 Task: Create new customer invoice with Date Opened: 11-May-23, Select Customer: Walgreens, Terms: Net 7. Make invoice entry for item-1 with Date: 11-May-23, Description: Neutrogena Healthy Lips Plumping Serum
, Income Account: Income:Sales, Quantity: 1, Unit Price: 11.49, Sales Tax: Y, Sales Tax Included: Y, Tax Table: Sales Tax. Post Invoice with Post Date: 11-May-23, Post to Accounts: Assets:Accounts Receivable. Pay / Process Payment with Transaction Date: 17-May-23, Amount: 11.49, Transfer Account: Checking Account. Go to 'Print Invoice'.
Action: Mouse moved to (149, 36)
Screenshot: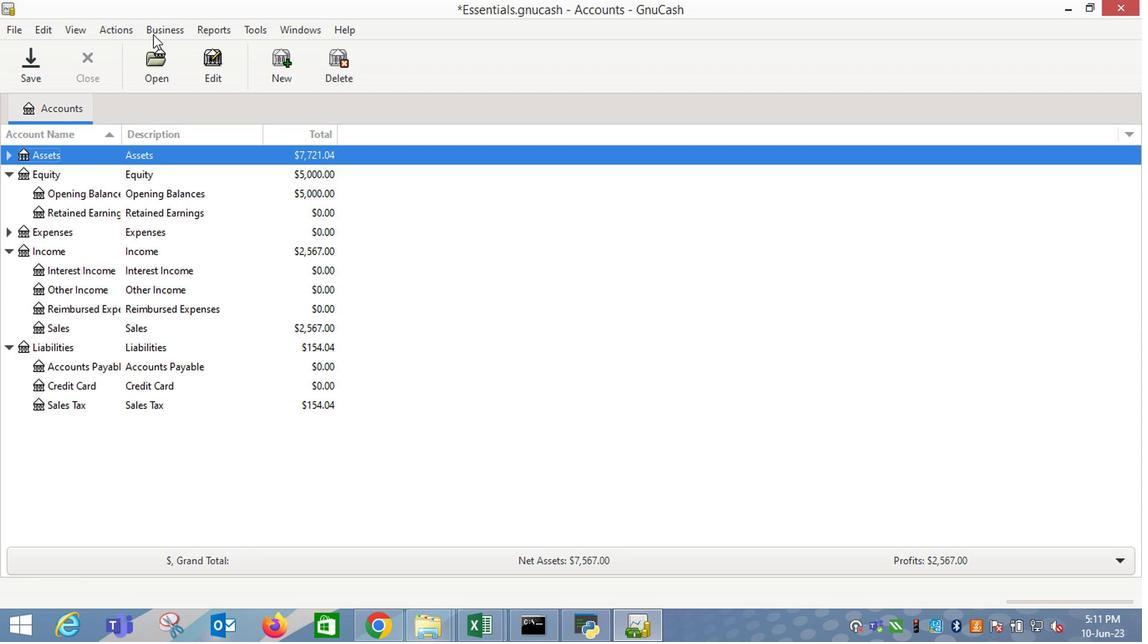 
Action: Mouse pressed left at (149, 36)
Screenshot: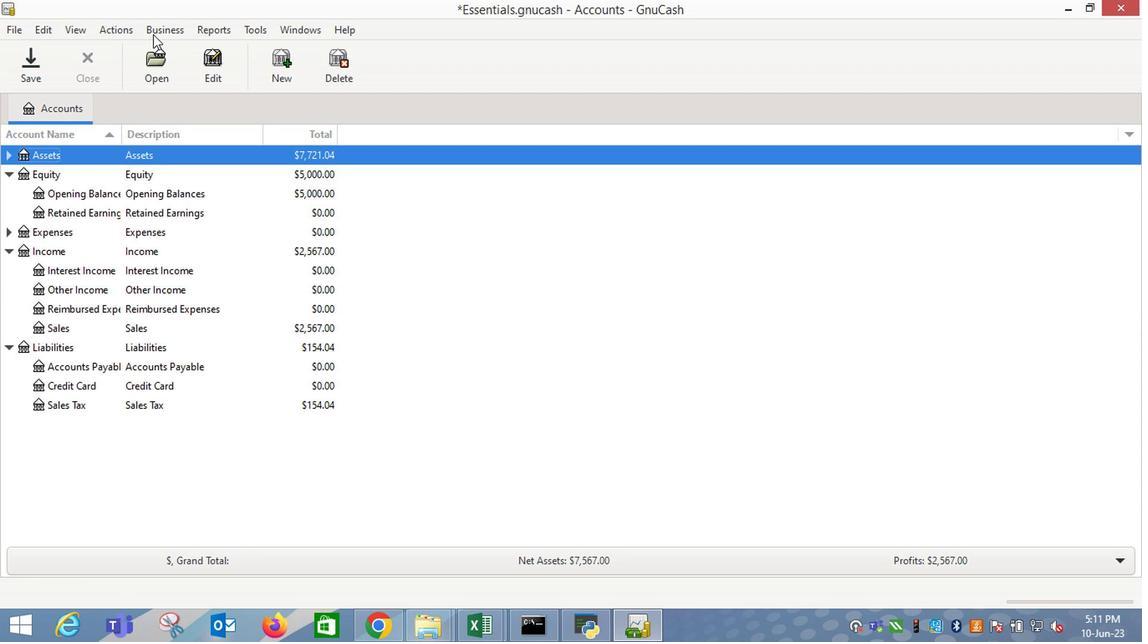 
Action: Mouse moved to (348, 112)
Screenshot: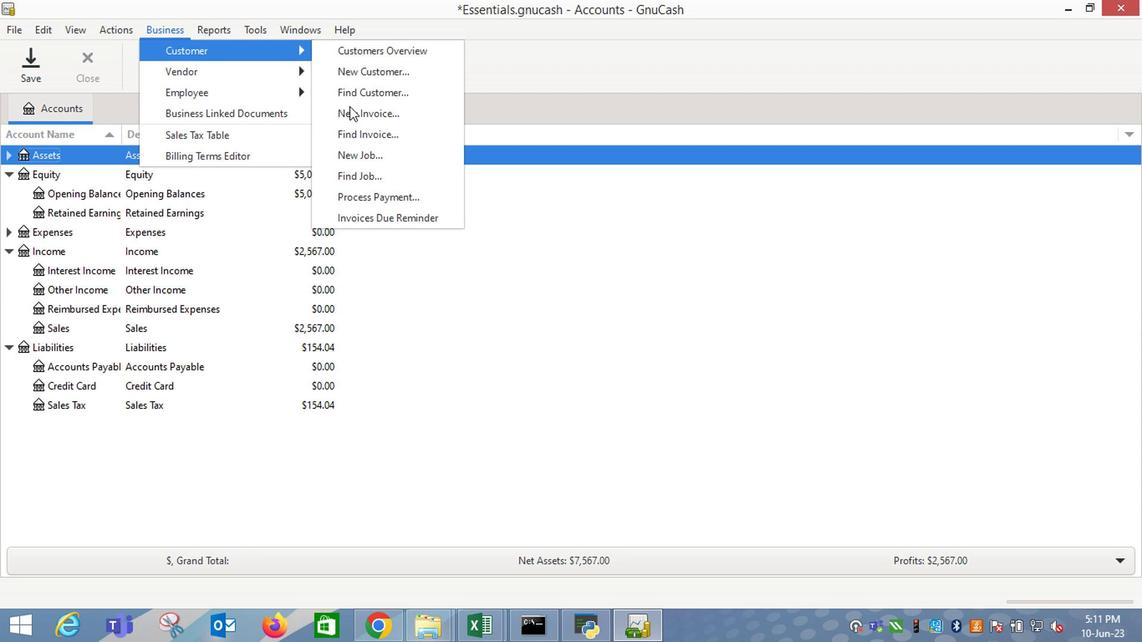 
Action: Mouse pressed left at (348, 112)
Screenshot: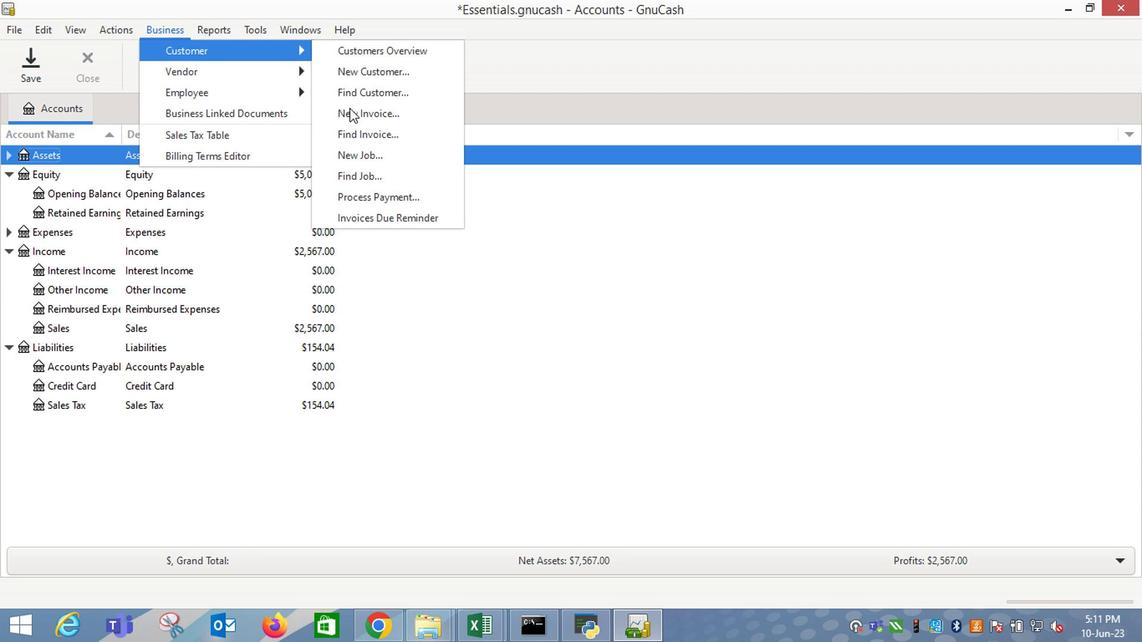 
Action: Mouse moved to (688, 258)
Screenshot: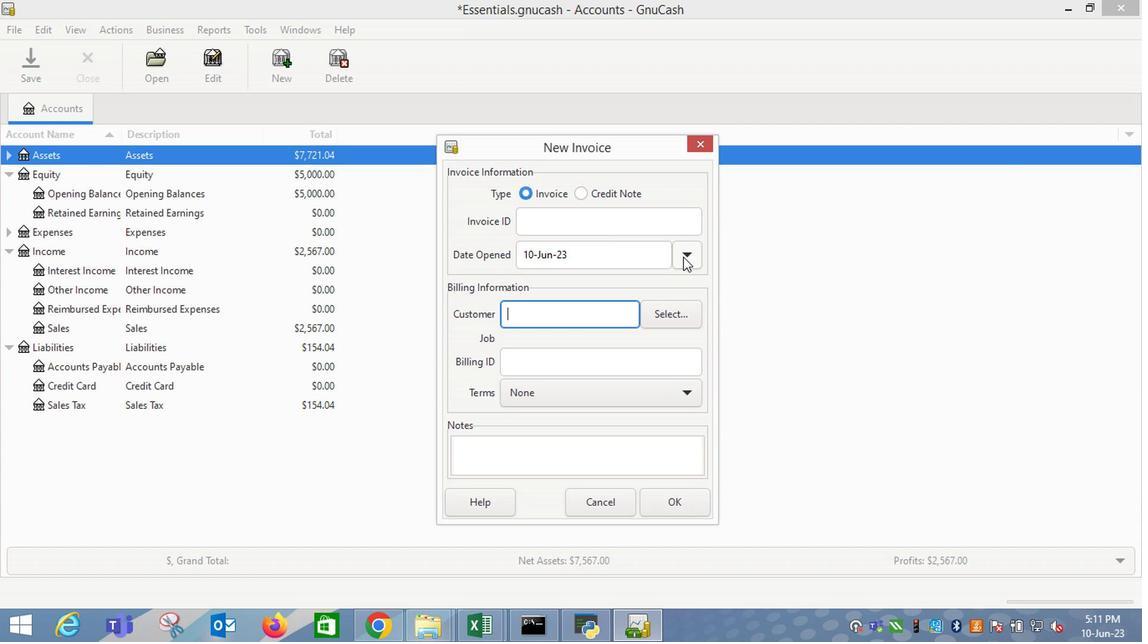 
Action: Mouse pressed left at (688, 258)
Screenshot: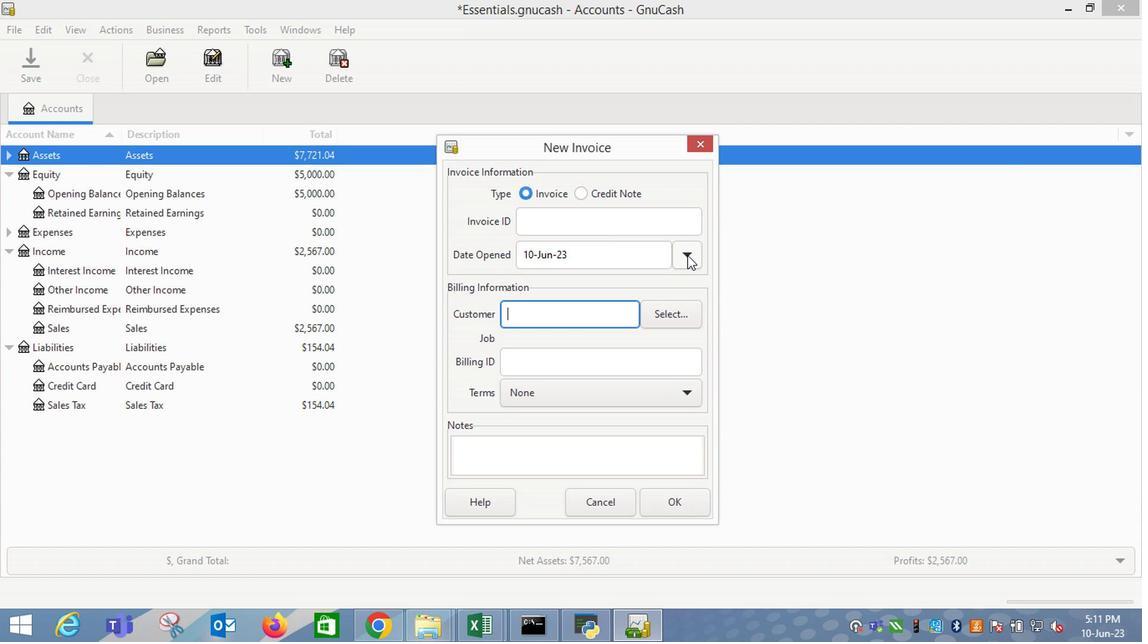 
Action: Mouse moved to (557, 286)
Screenshot: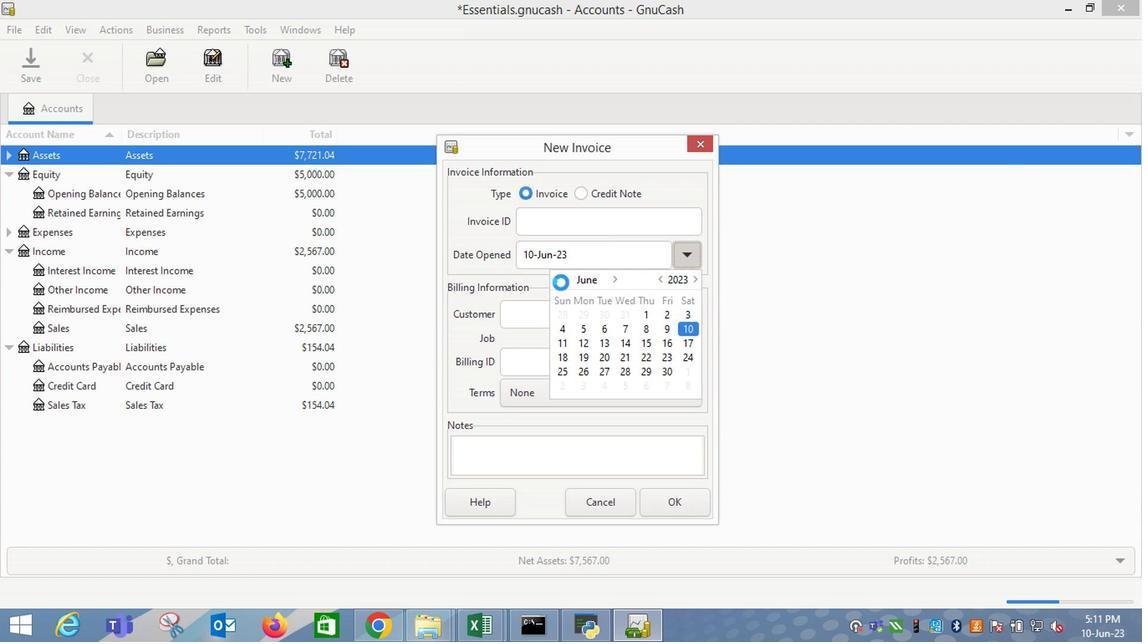 
Action: Mouse pressed left at (557, 286)
Screenshot: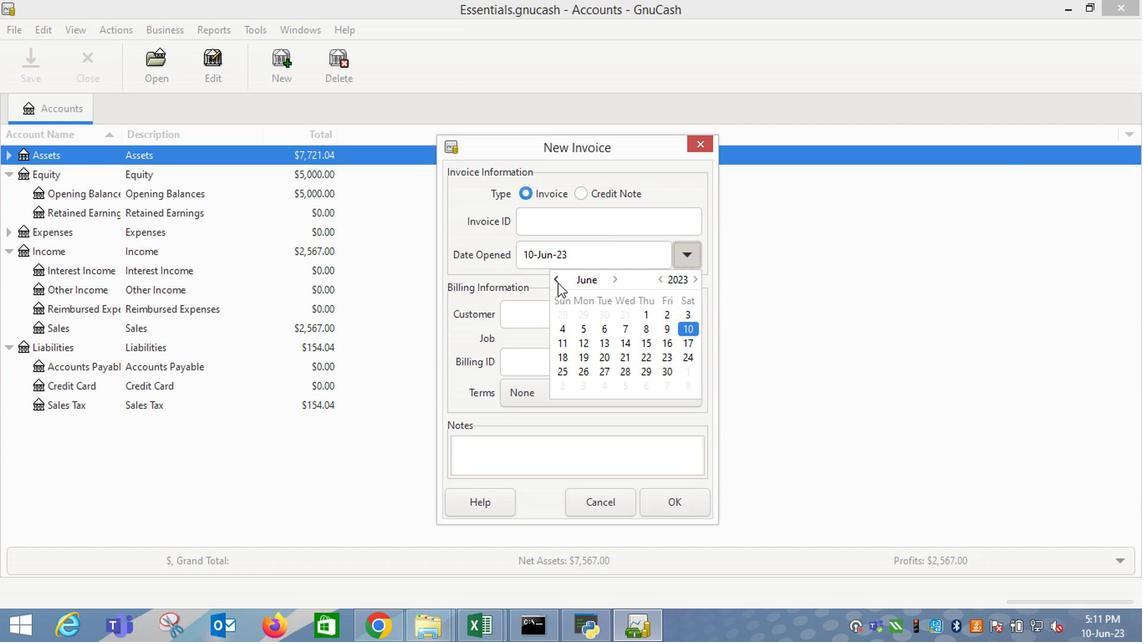
Action: Mouse moved to (645, 327)
Screenshot: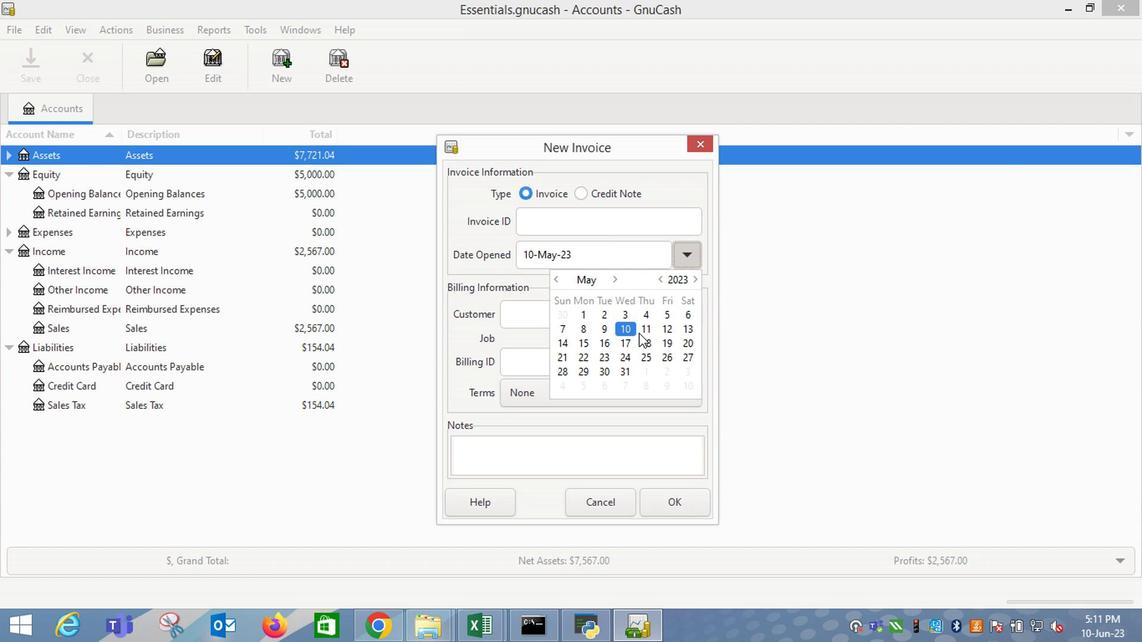 
Action: Mouse pressed left at (645, 327)
Screenshot: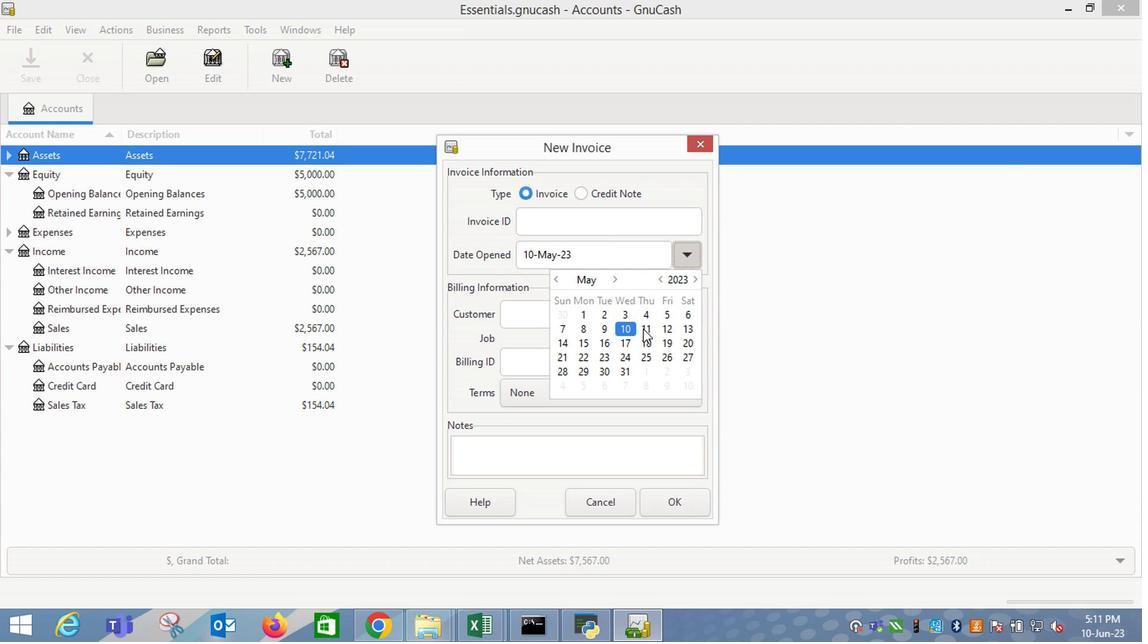 
Action: Mouse moved to (511, 327)
Screenshot: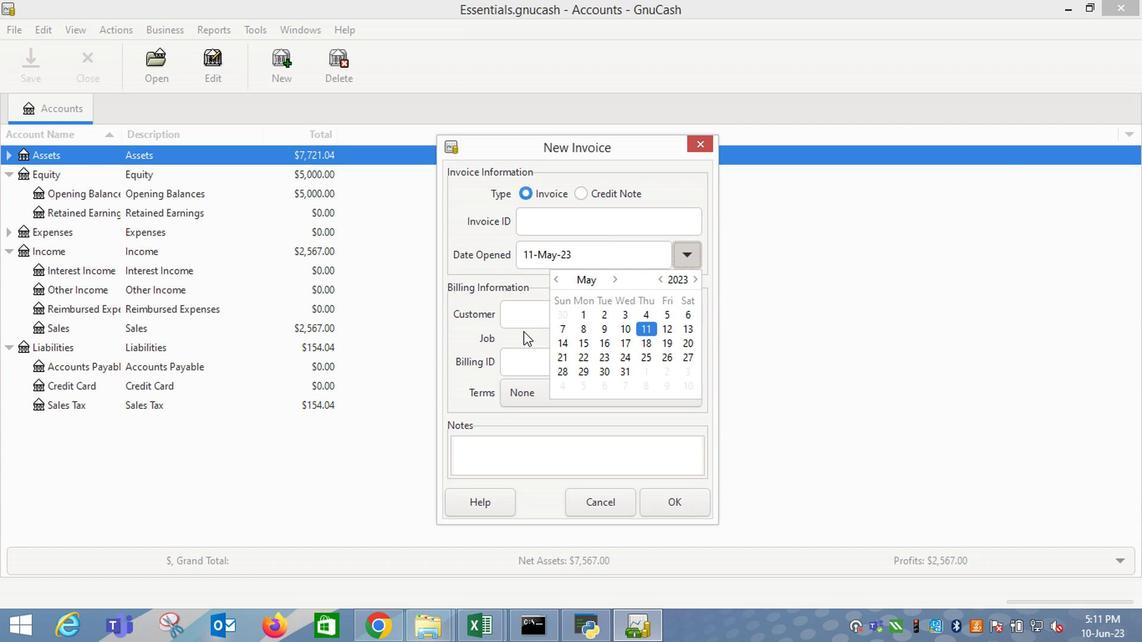 
Action: Mouse pressed left at (511, 327)
Screenshot: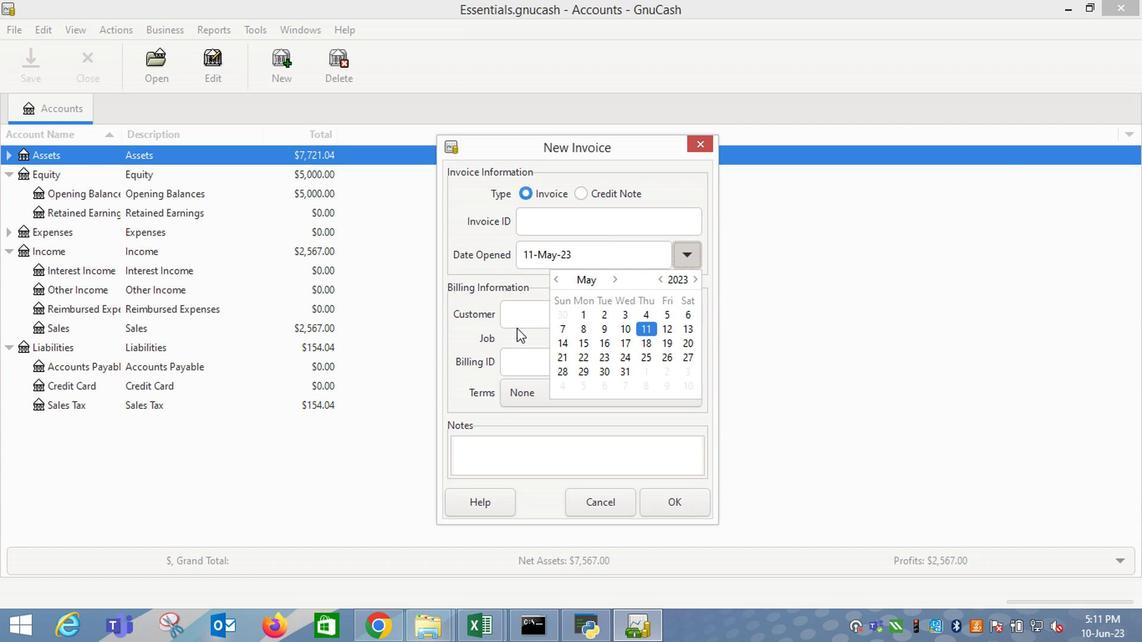 
Action: Mouse moved to (532, 324)
Screenshot: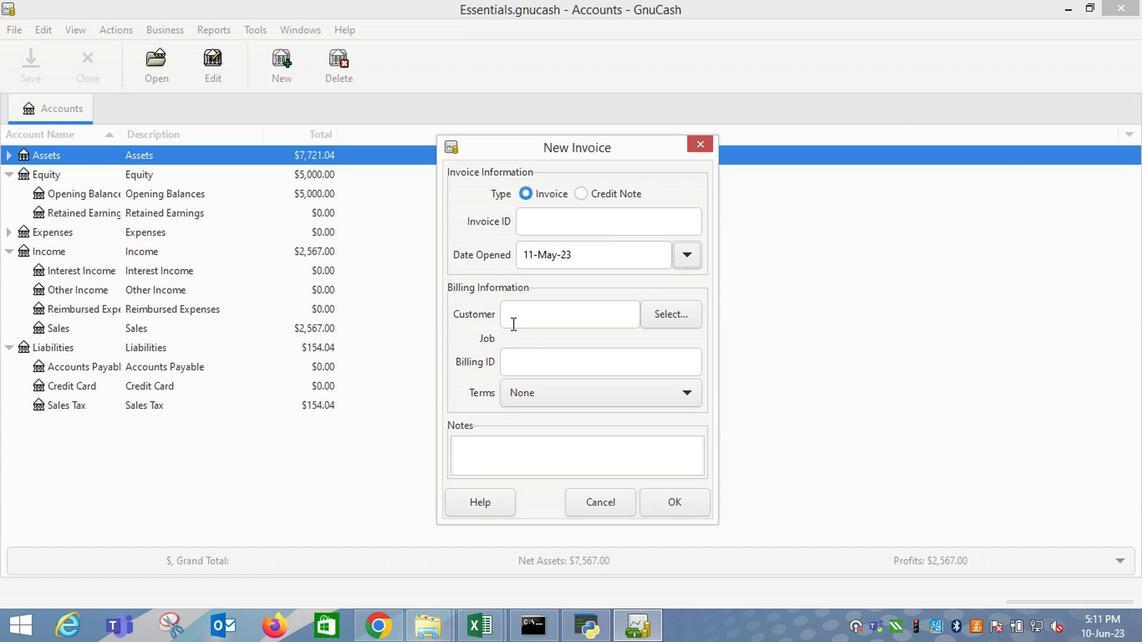
Action: Mouse pressed left at (532, 324)
Screenshot: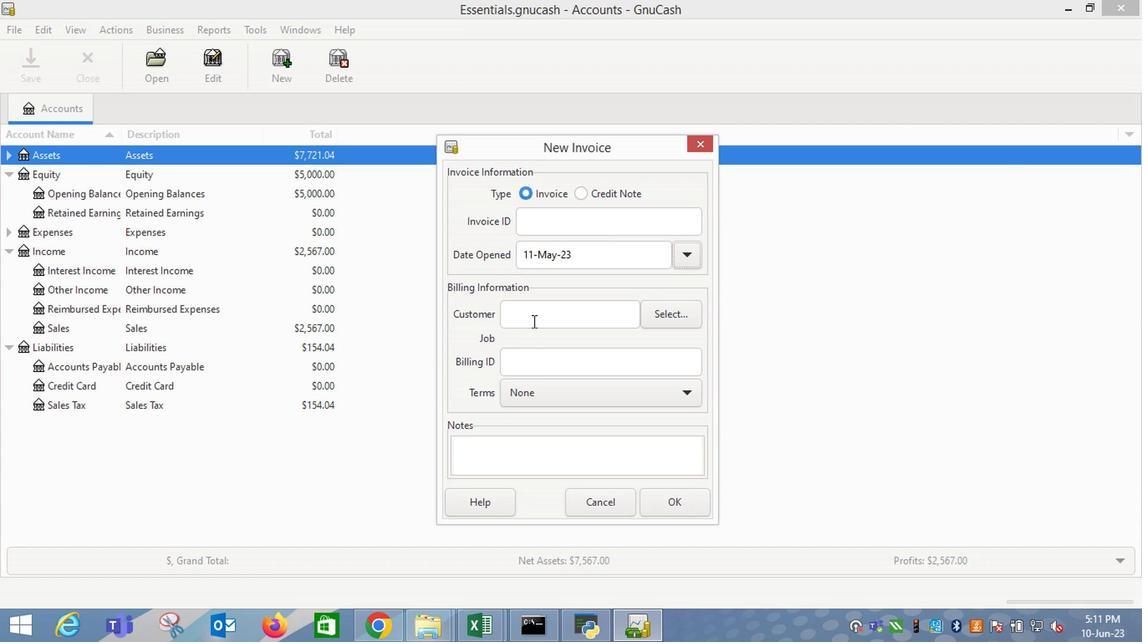 
Action: Key pressed <Key.shift_r>WAl
Screenshot: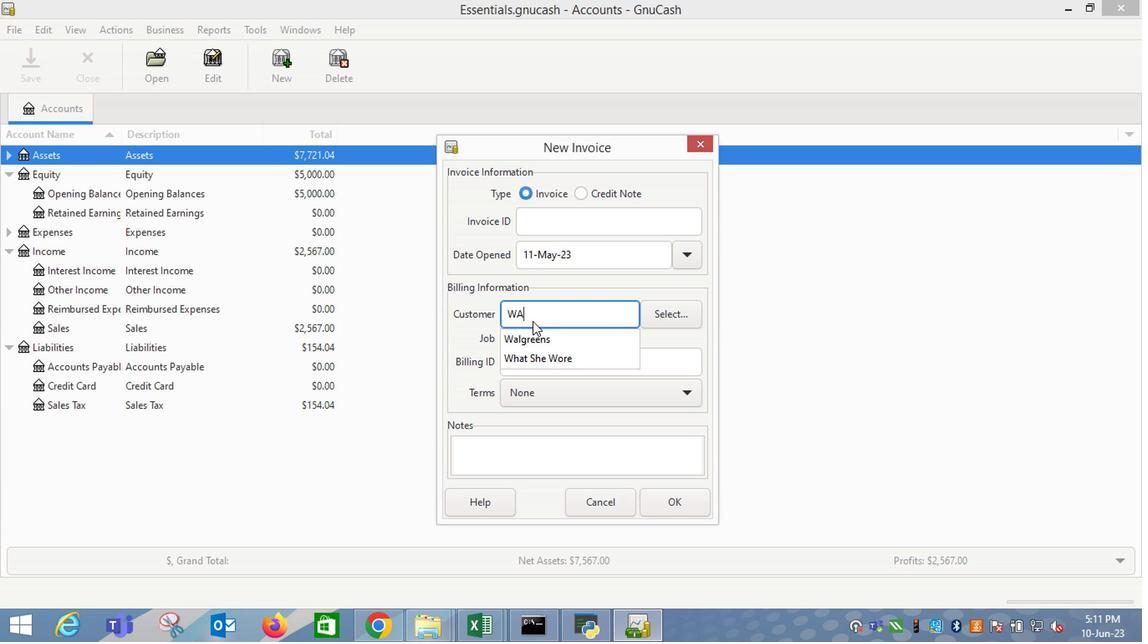 
Action: Mouse moved to (533, 347)
Screenshot: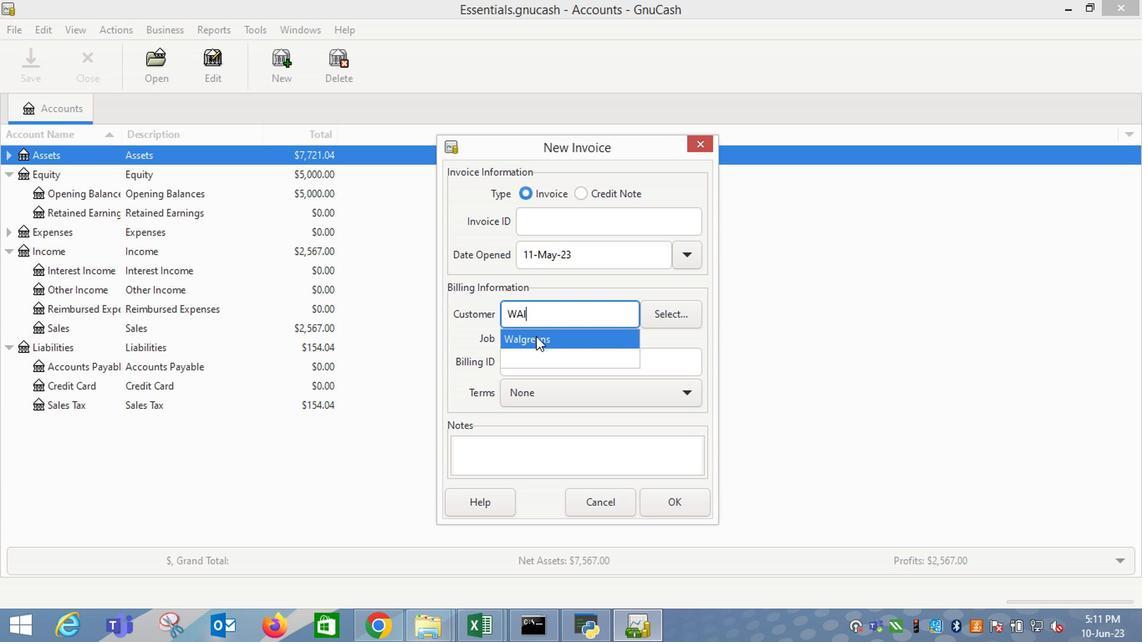 
Action: Mouse pressed left at (533, 347)
Screenshot: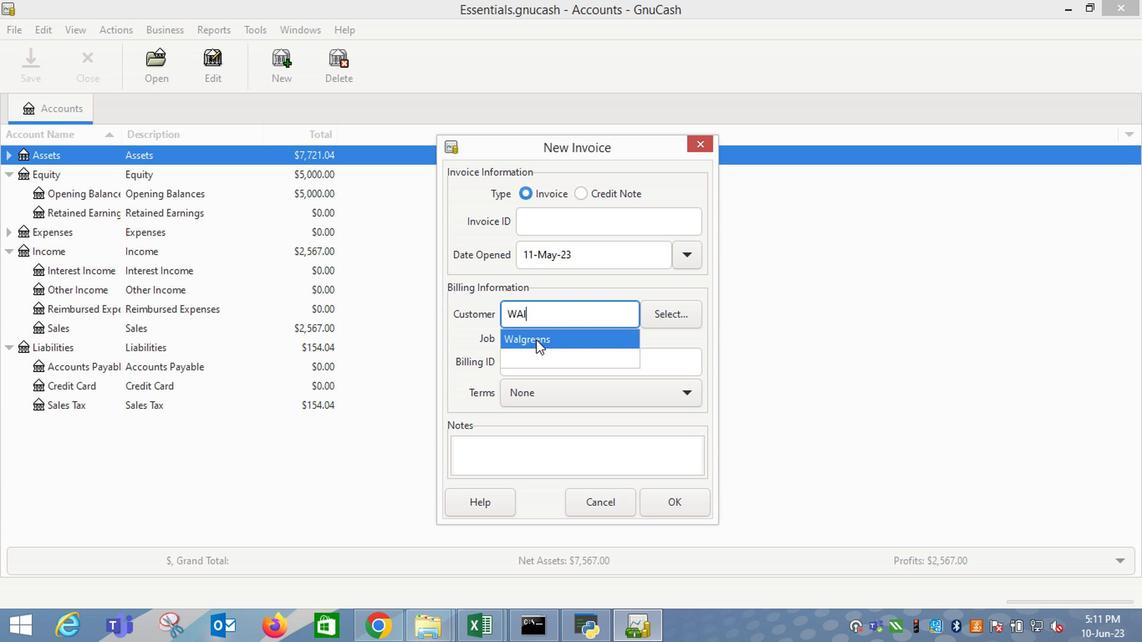 
Action: Mouse moved to (529, 412)
Screenshot: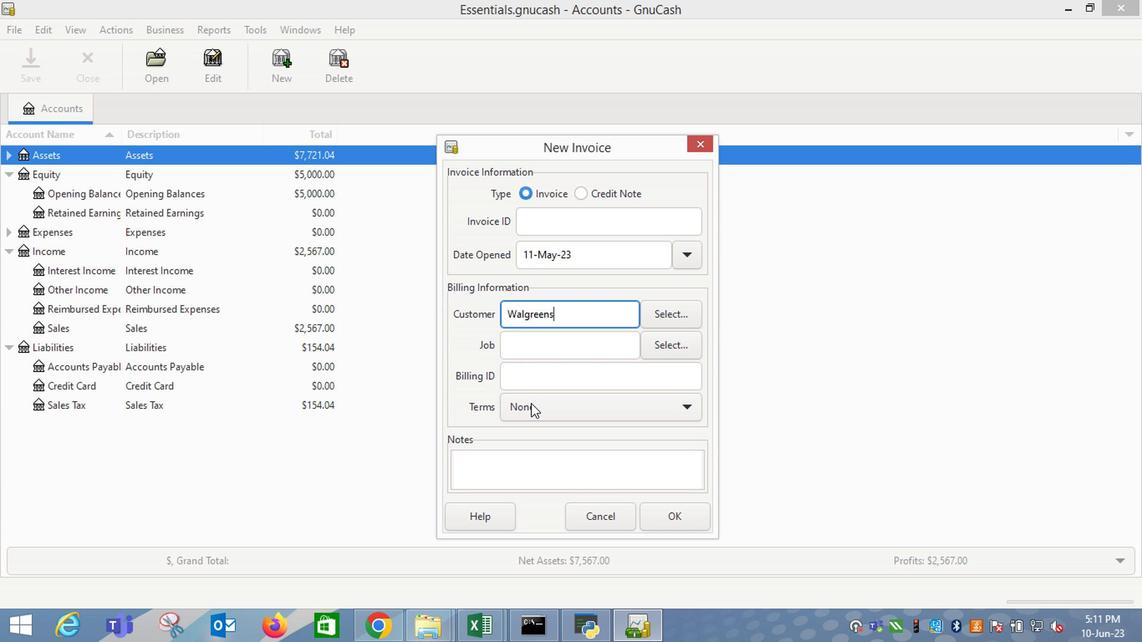 
Action: Mouse pressed left at (529, 412)
Screenshot: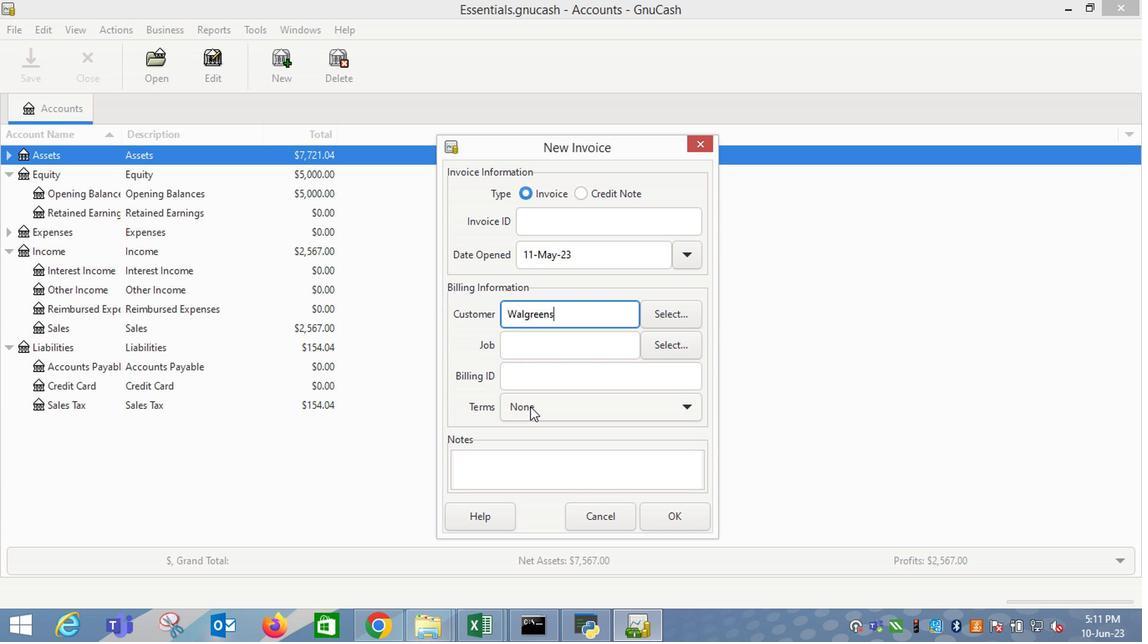 
Action: Mouse moved to (527, 481)
Screenshot: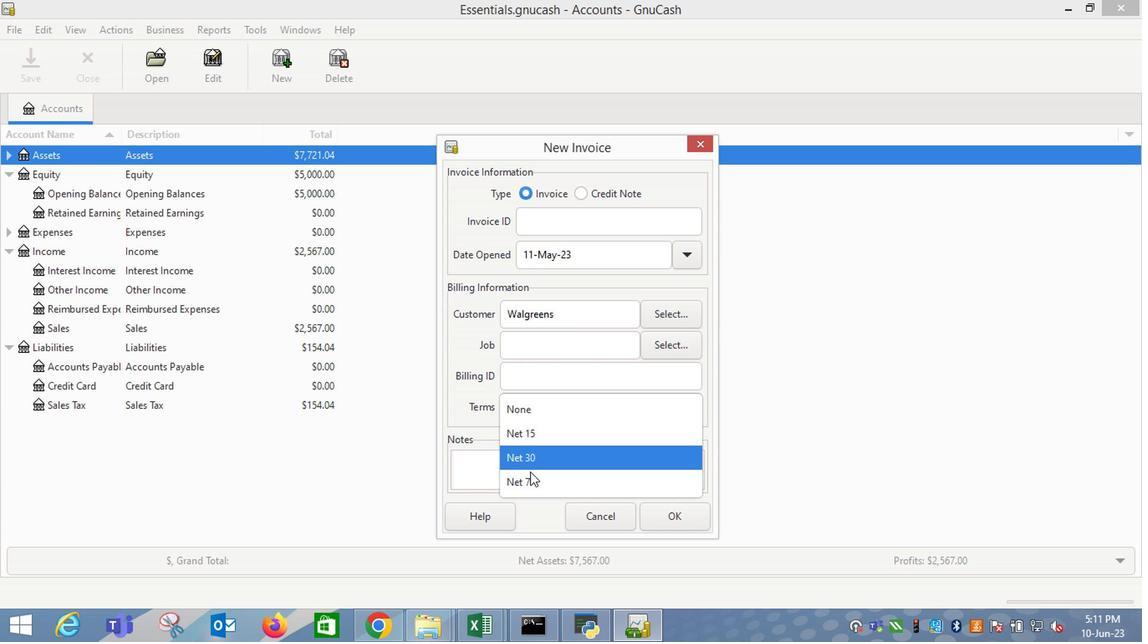 
Action: Mouse pressed left at (527, 481)
Screenshot: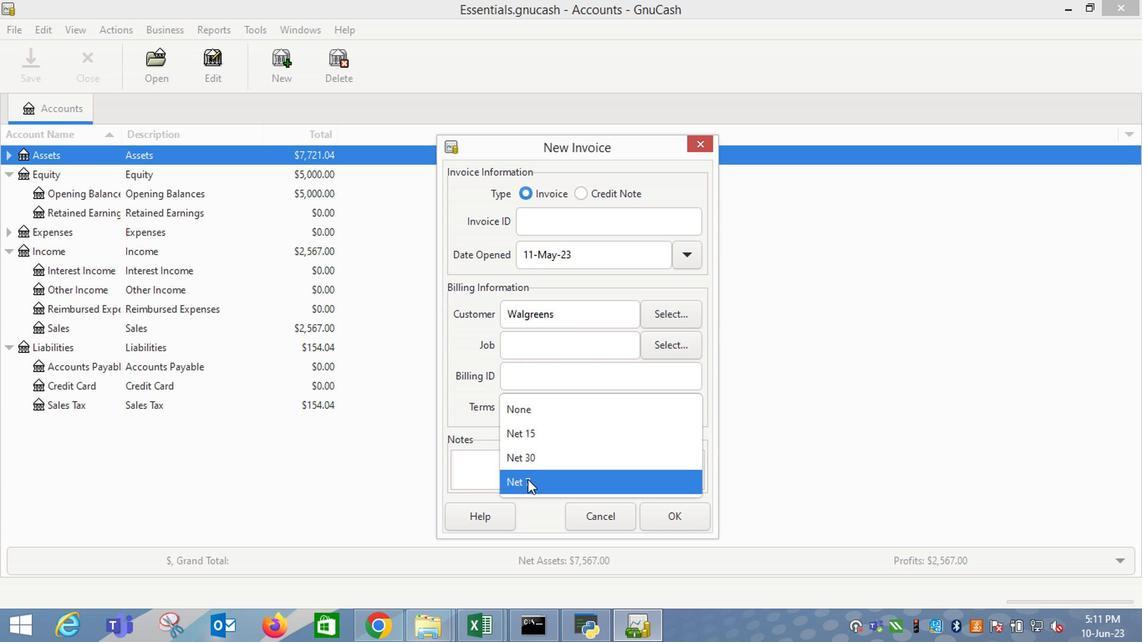 
Action: Mouse moved to (655, 517)
Screenshot: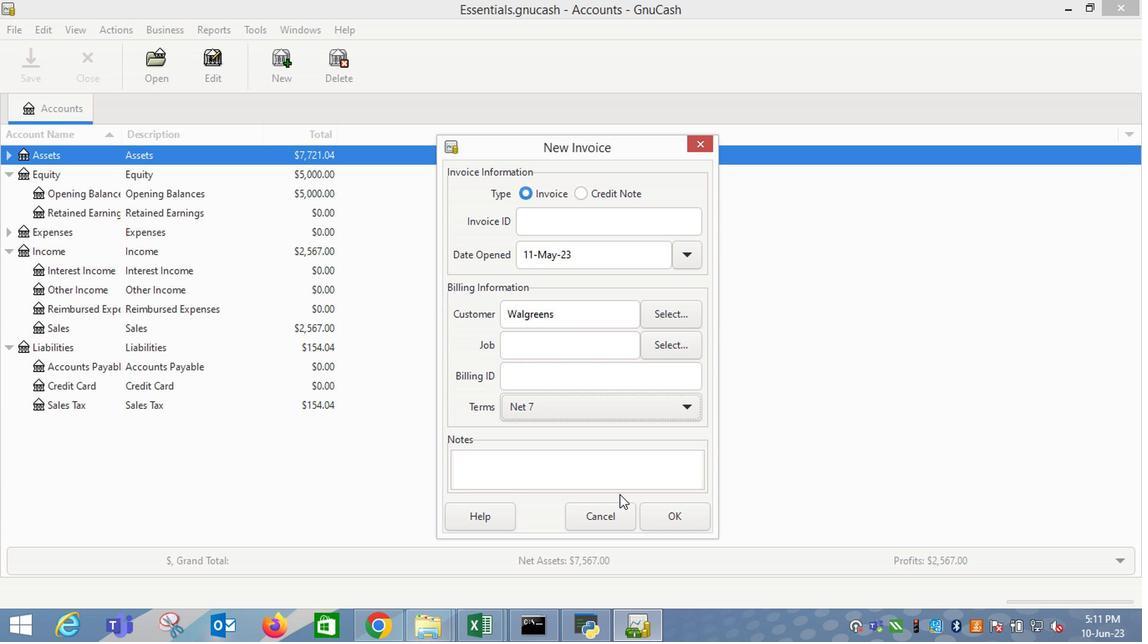 
Action: Mouse pressed left at (655, 517)
Screenshot: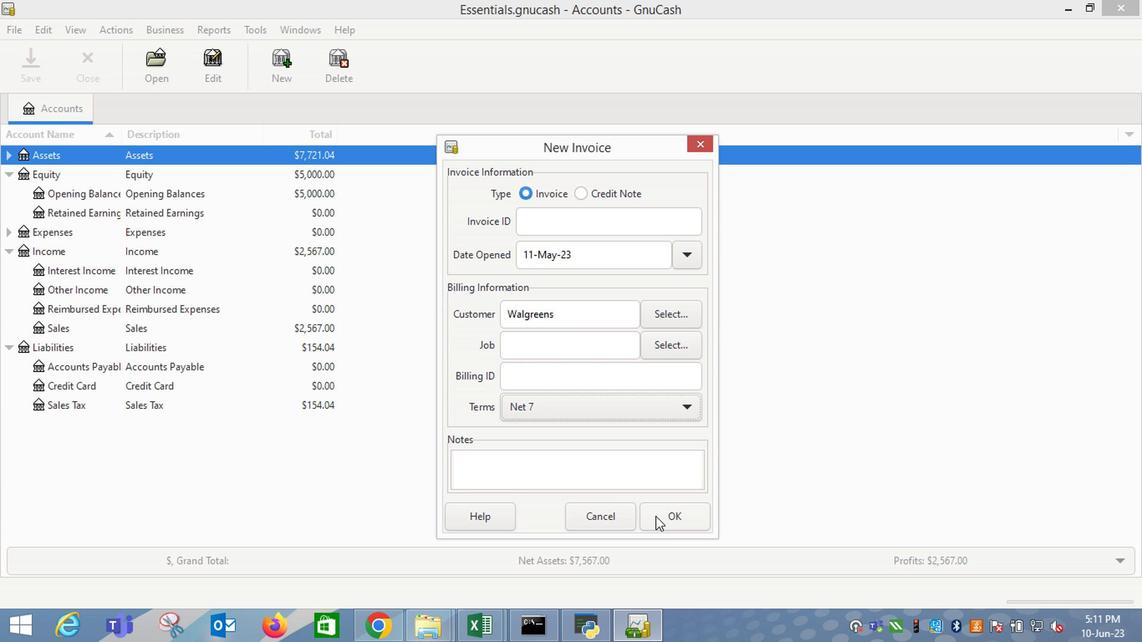
Action: Mouse moved to (75, 326)
Screenshot: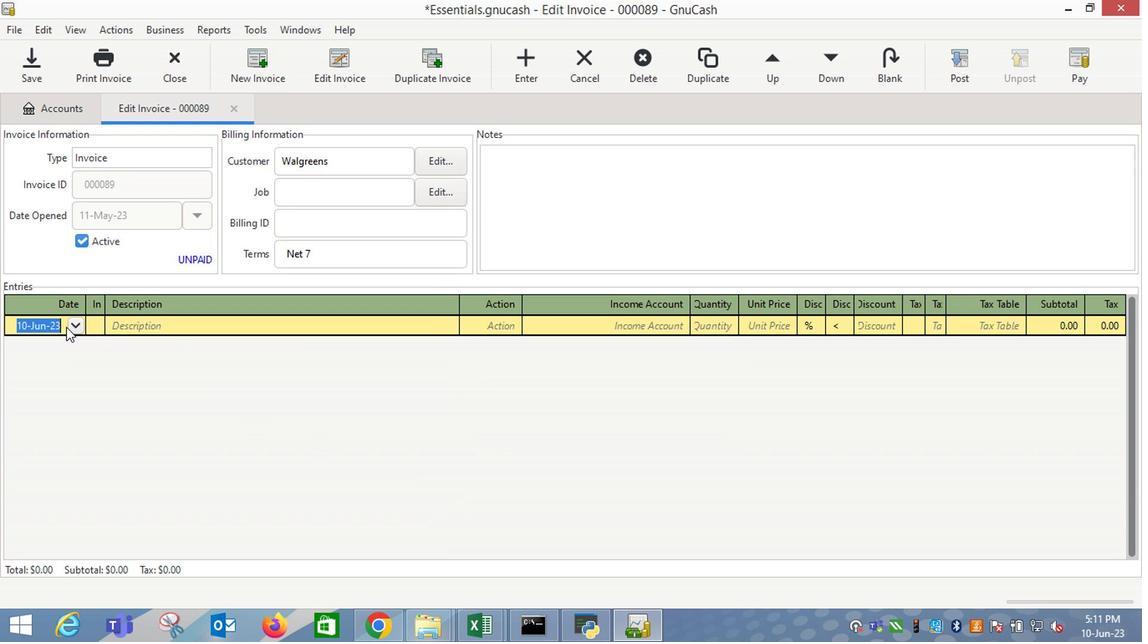 
Action: Mouse pressed left at (75, 326)
Screenshot: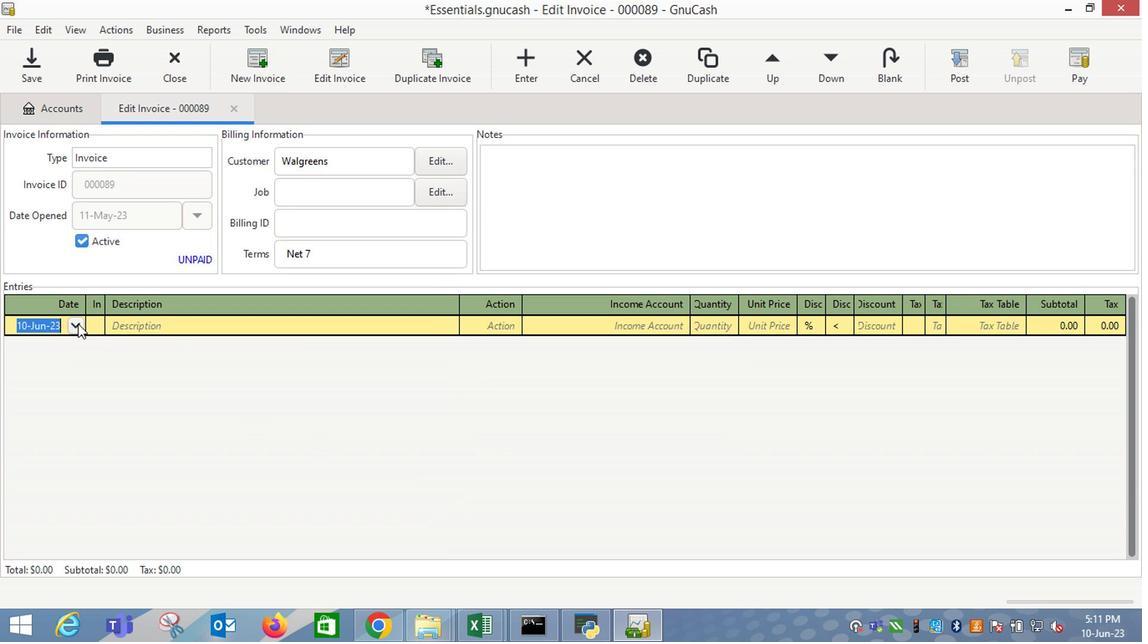 
Action: Mouse moved to (8, 352)
Screenshot: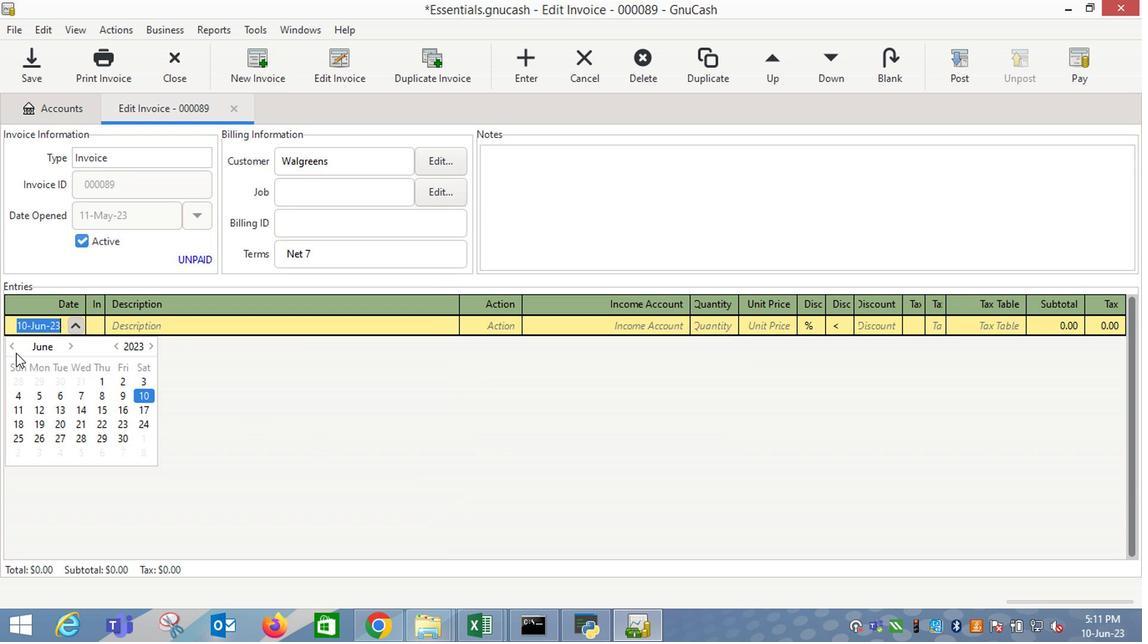 
Action: Mouse pressed left at (8, 352)
Screenshot: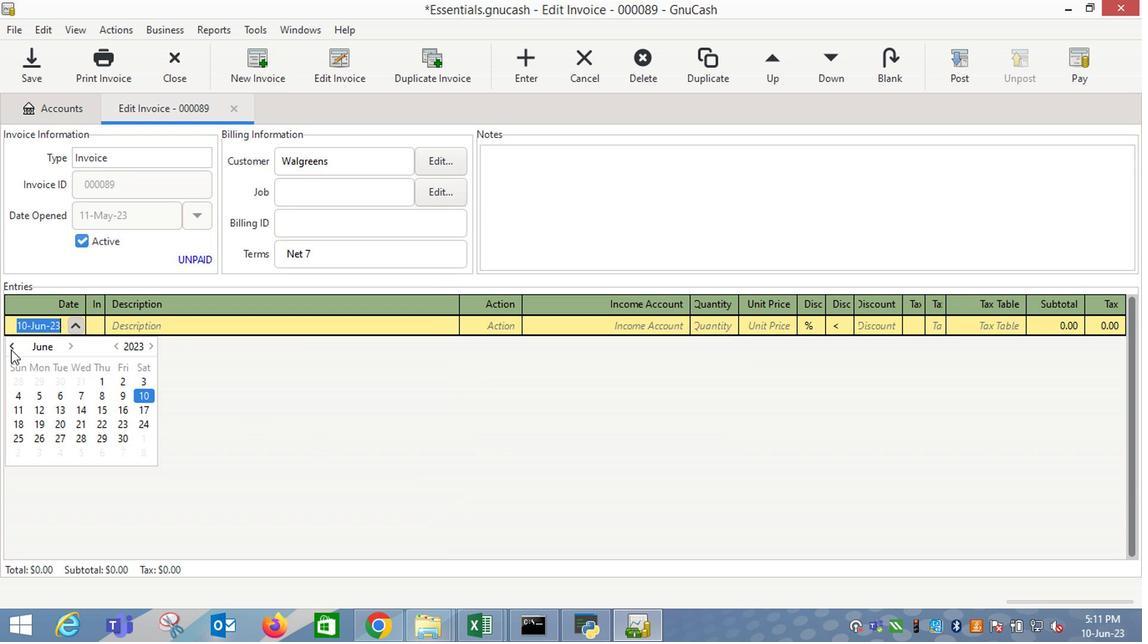 
Action: Mouse moved to (92, 399)
Screenshot: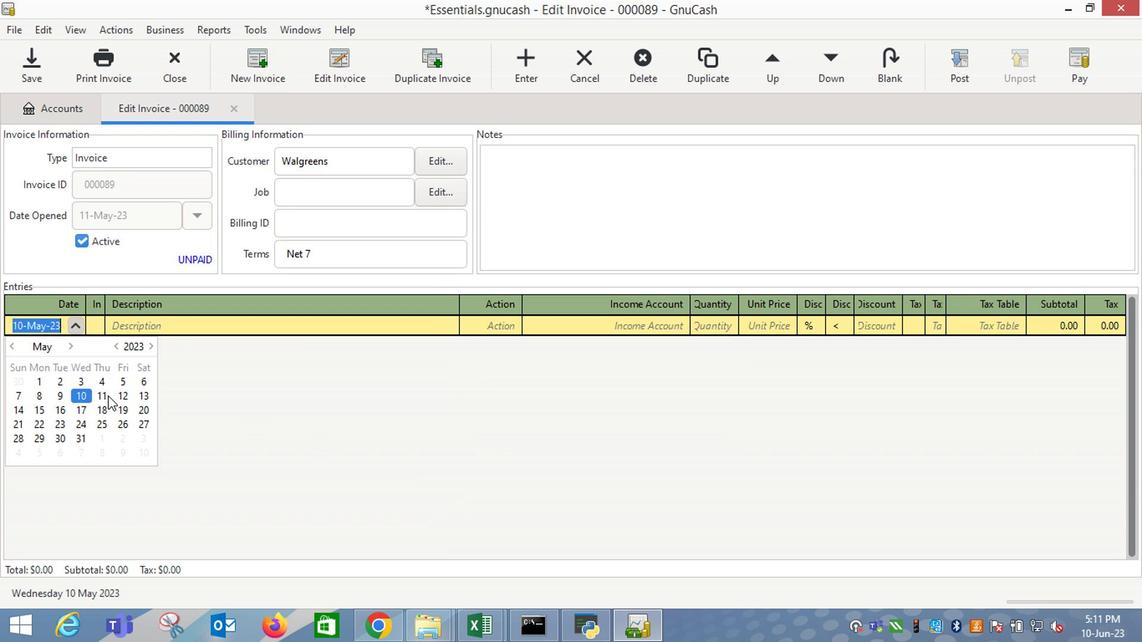 
Action: Mouse pressed left at (92, 399)
Screenshot: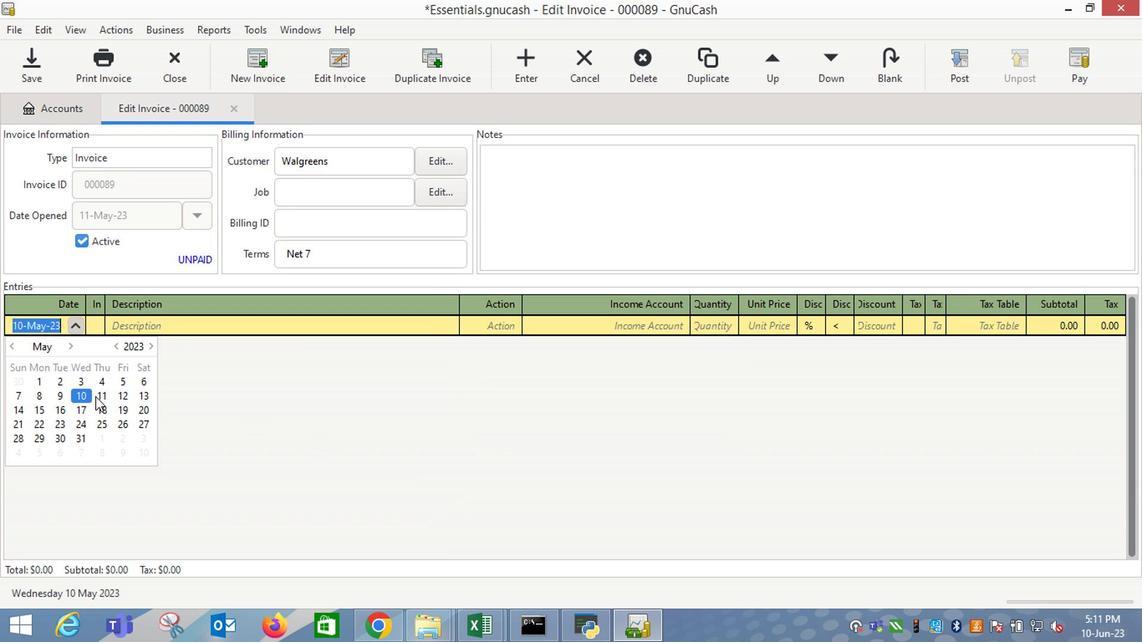 
Action: Mouse moved to (92, 399)
Screenshot: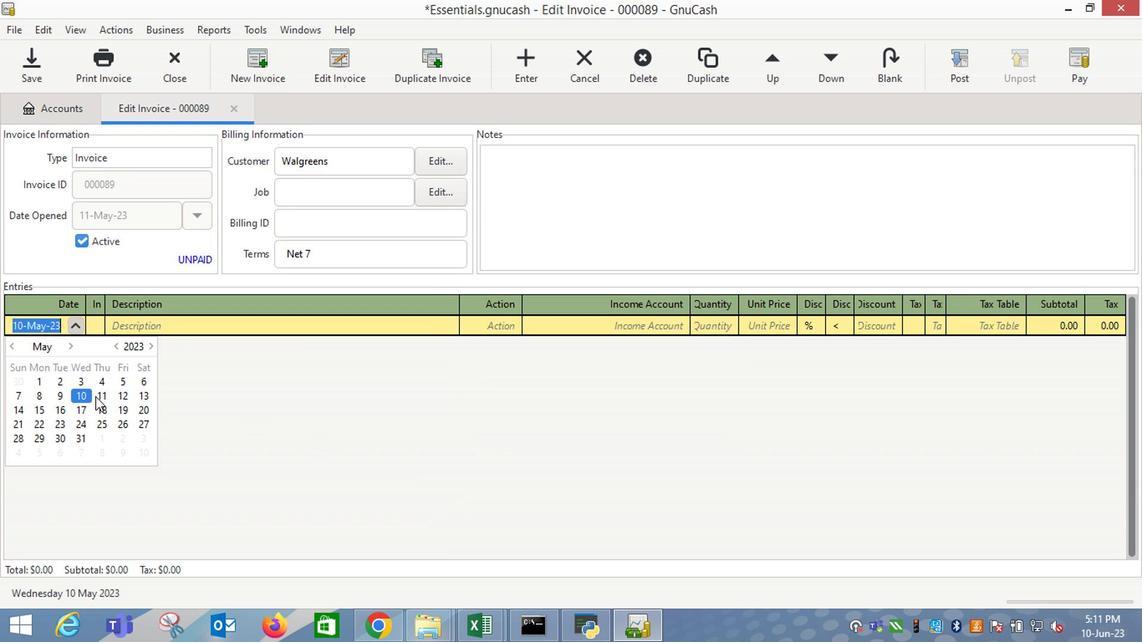 
Action: Key pressed <Key.tab>
Screenshot: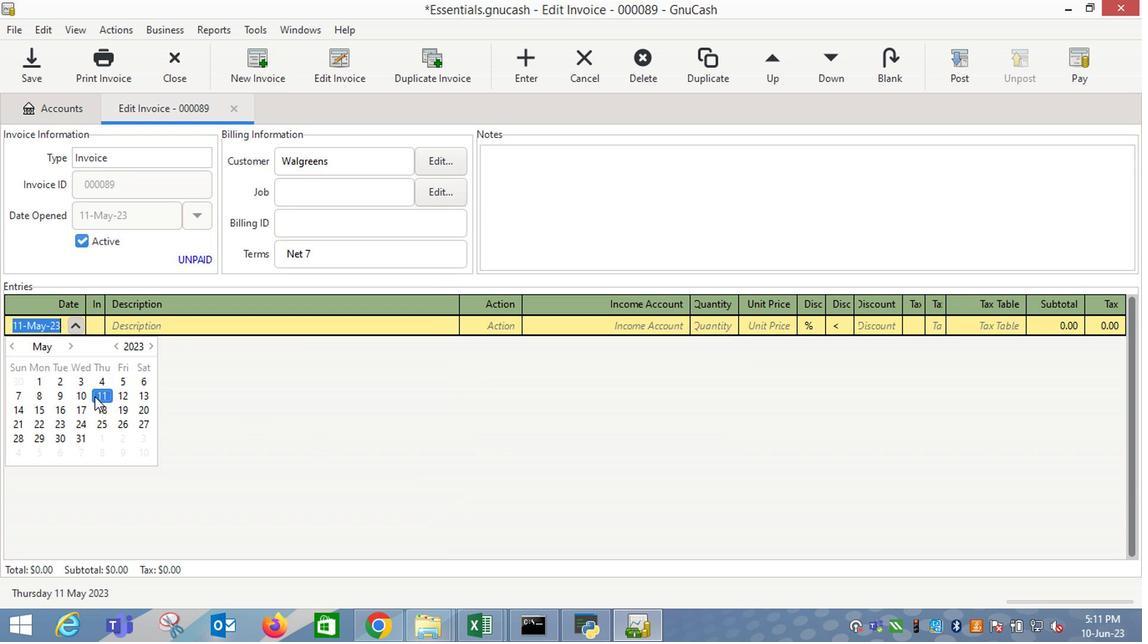
Action: Mouse moved to (91, 399)
Screenshot: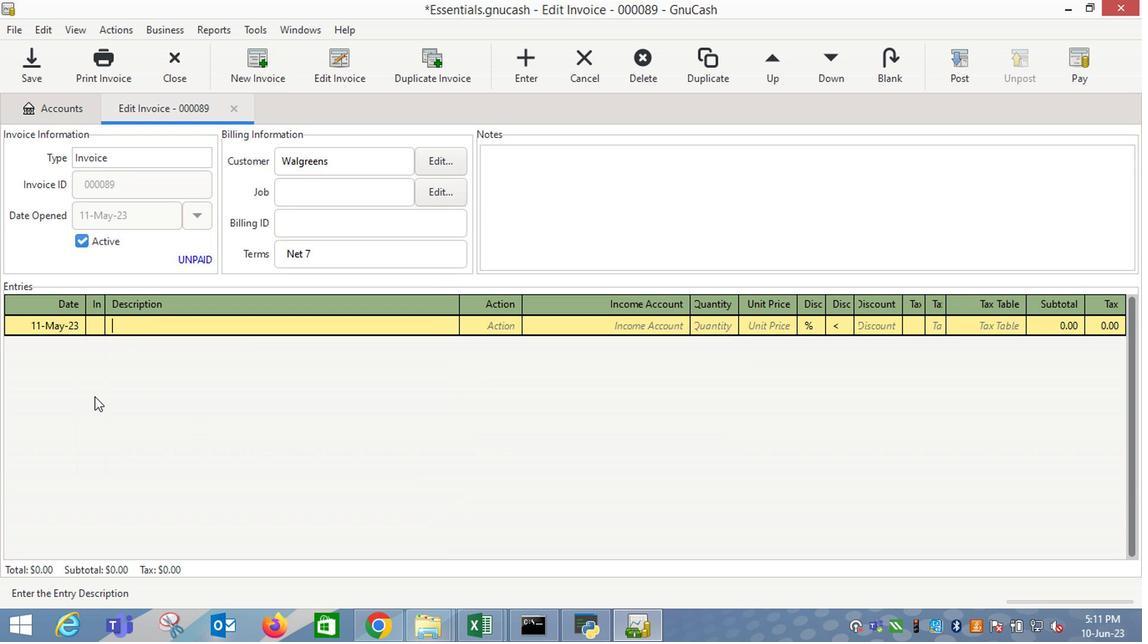 
Action: Key pressed <Key.shift_r>Neutro<Key.tab><Key.tab>11.49<Key.tab>
Screenshot: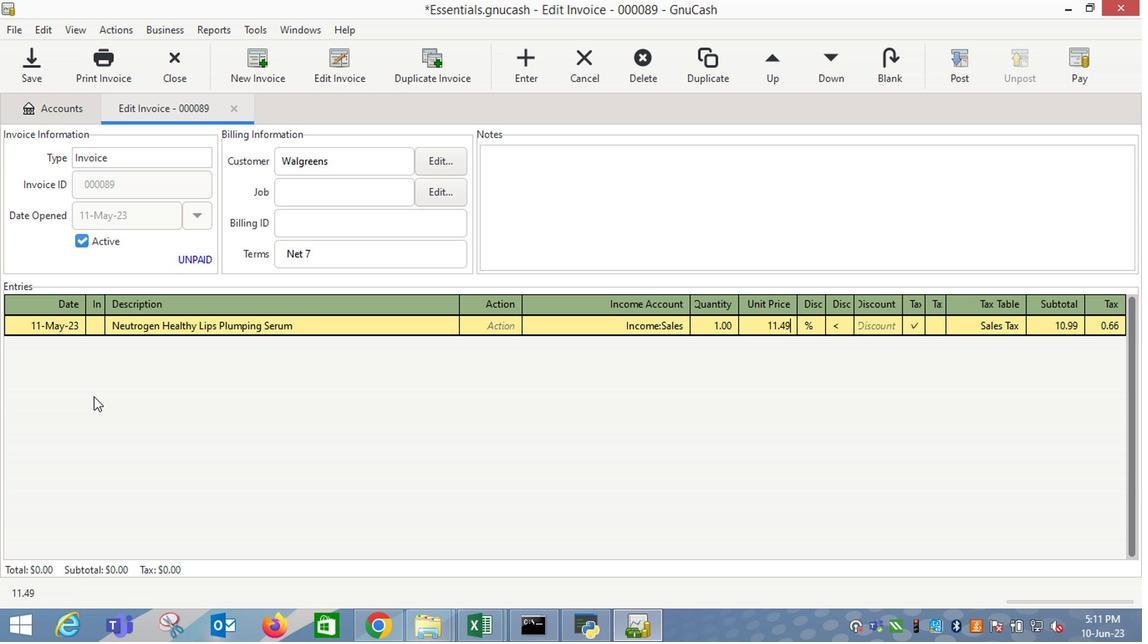 
Action: Mouse moved to (935, 330)
Screenshot: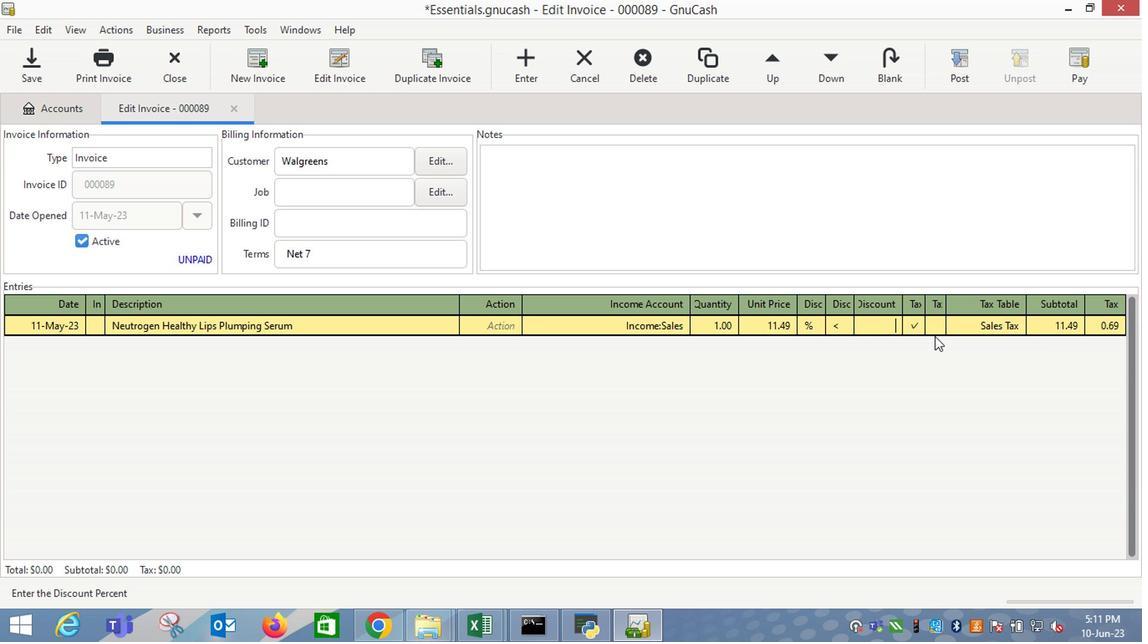 
Action: Mouse pressed left at (935, 330)
Screenshot: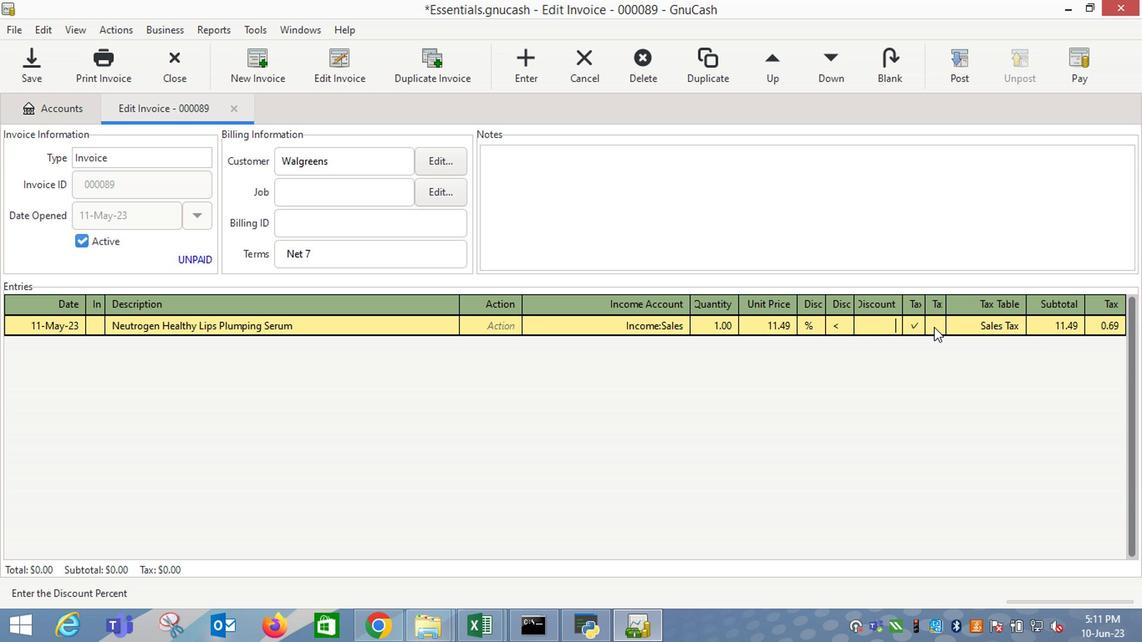 
Action: Mouse moved to (977, 322)
Screenshot: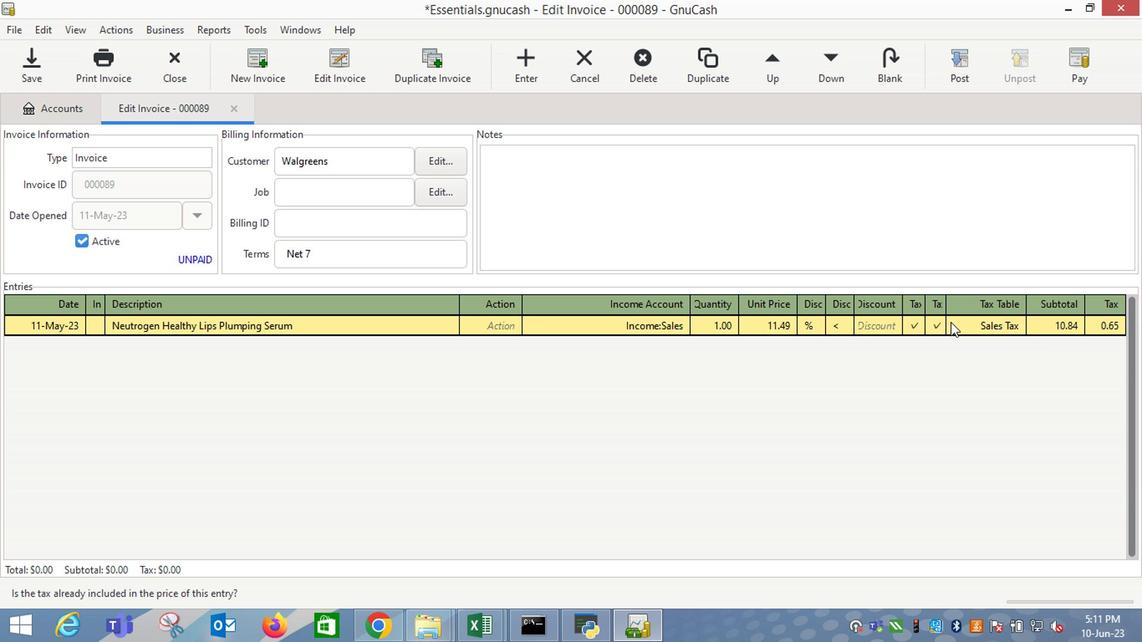 
Action: Mouse pressed left at (977, 322)
Screenshot: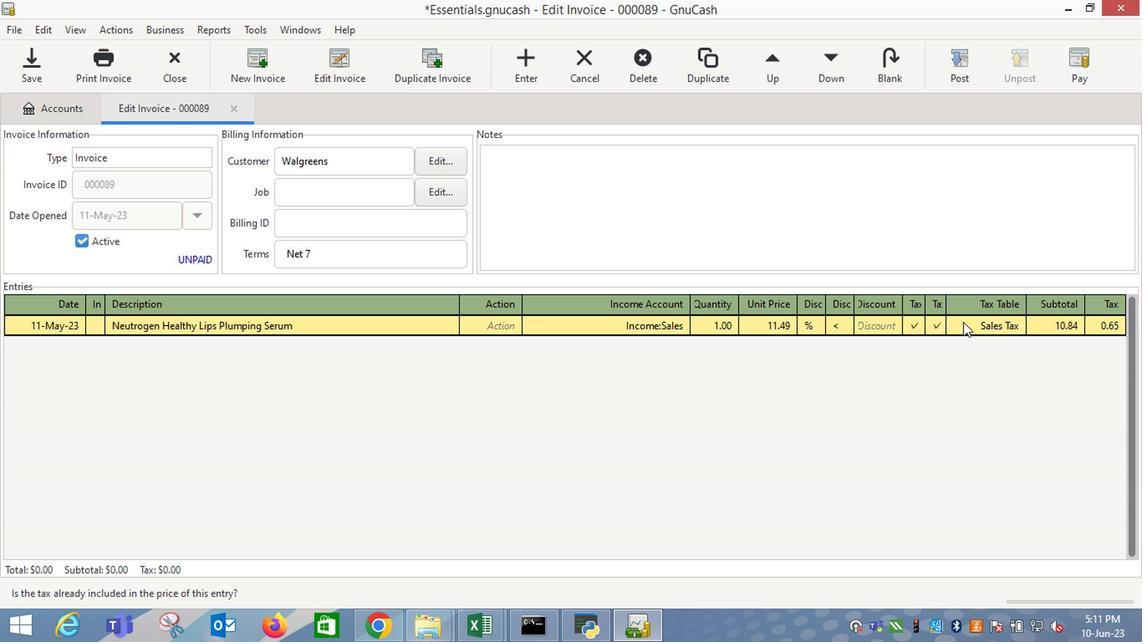 
Action: Mouse moved to (977, 322)
Screenshot: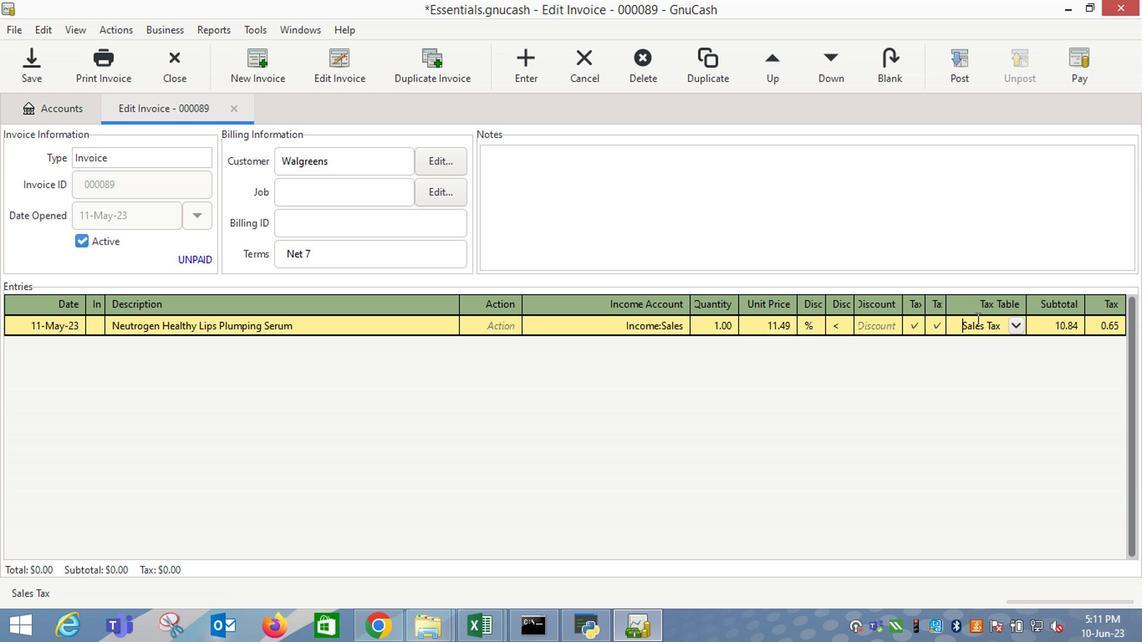 
Action: Key pressed <Key.enter>
Screenshot: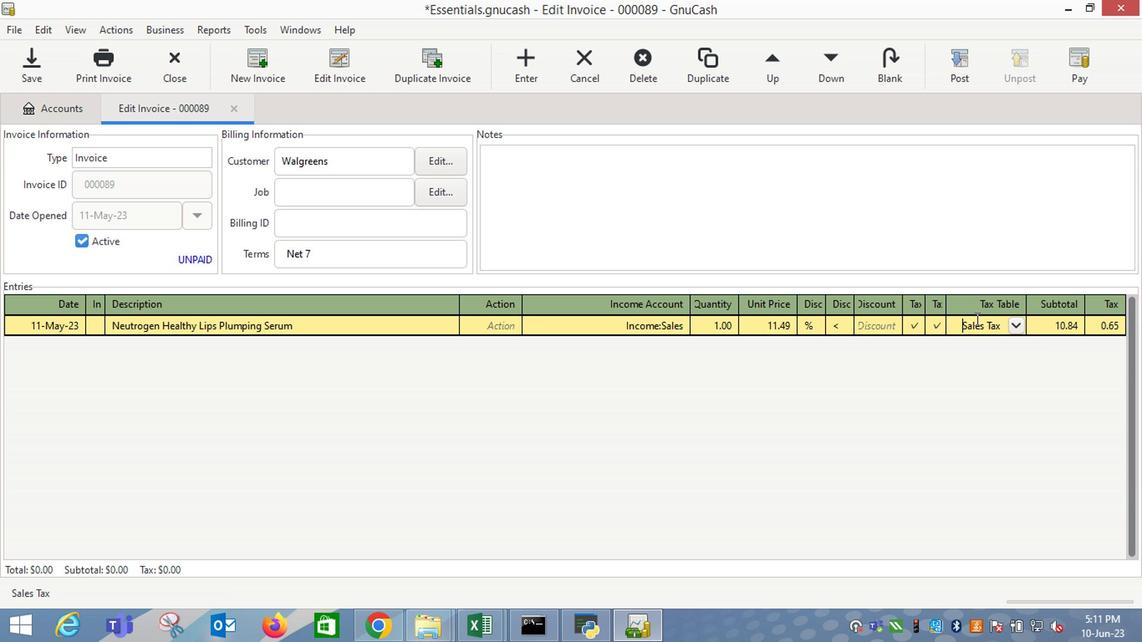 
Action: Mouse moved to (968, 80)
Screenshot: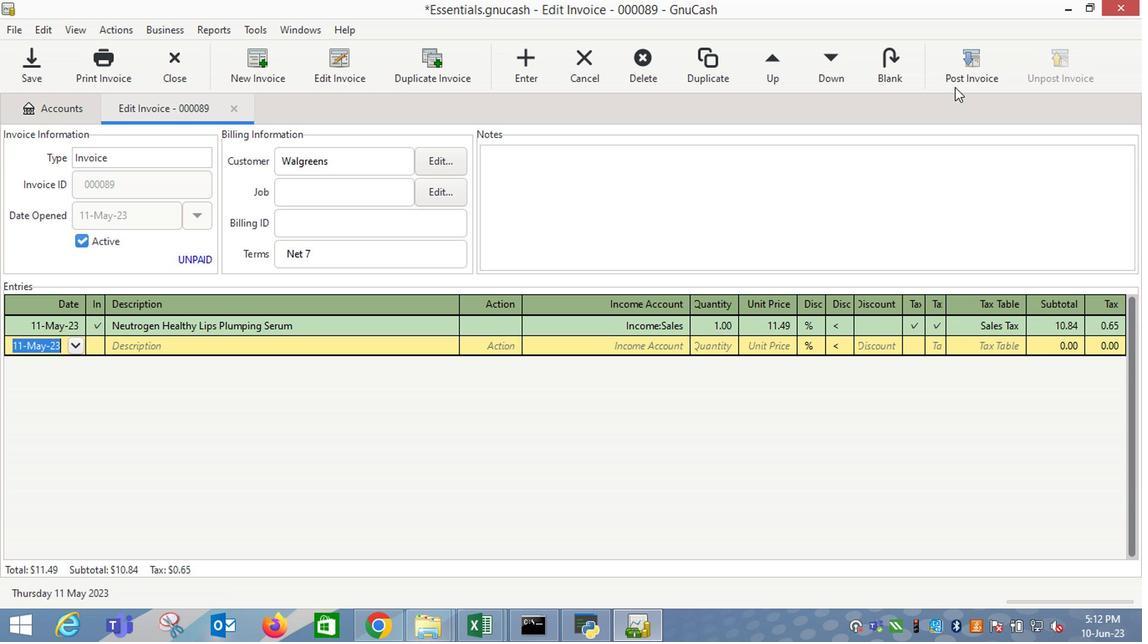 
Action: Mouse pressed left at (968, 80)
Screenshot: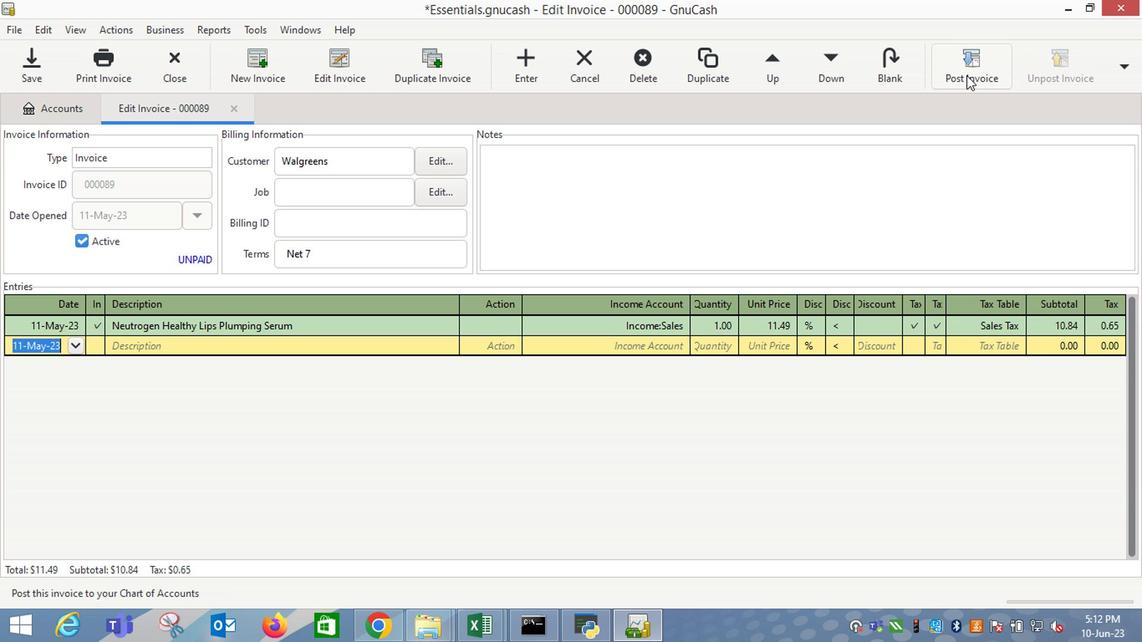 
Action: Mouse moved to (725, 279)
Screenshot: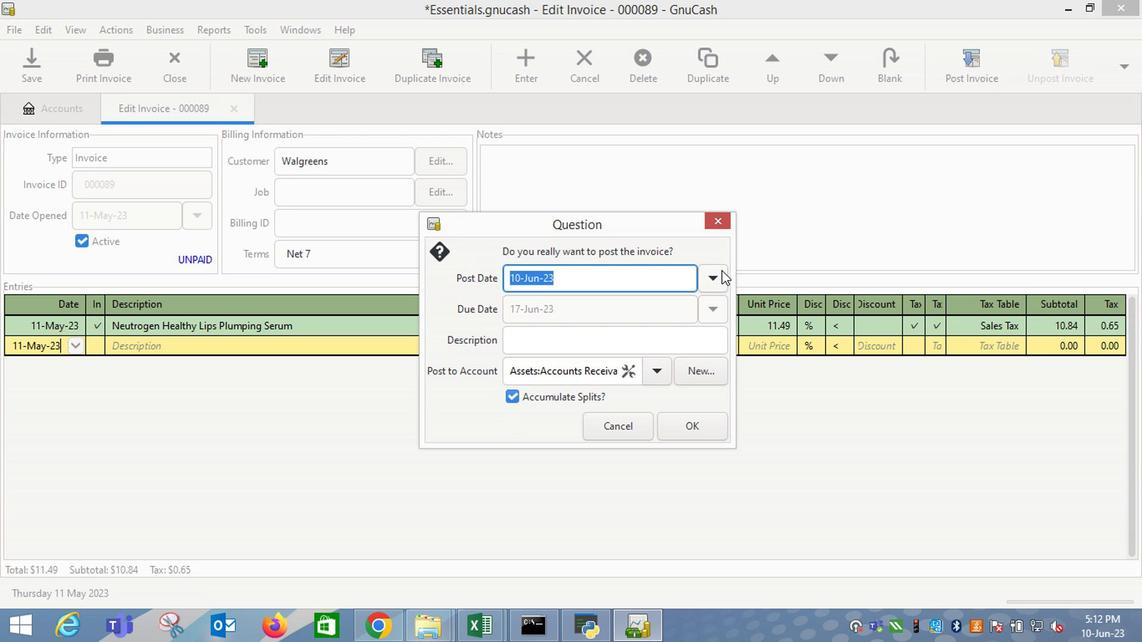 
Action: Mouse pressed left at (725, 279)
Screenshot: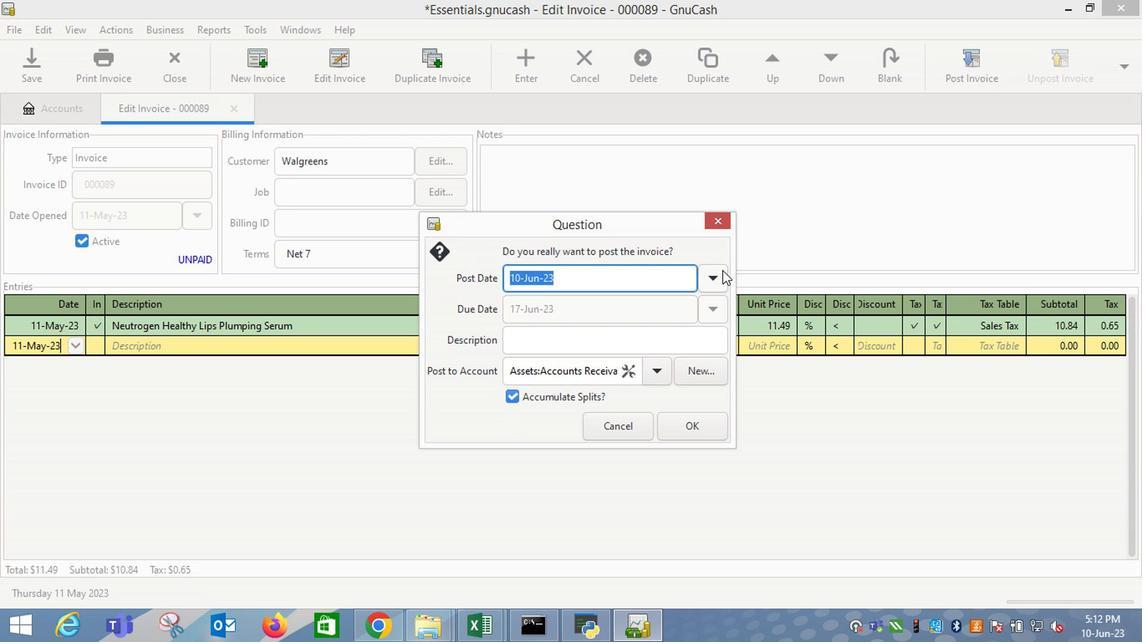 
Action: Mouse moved to (584, 308)
Screenshot: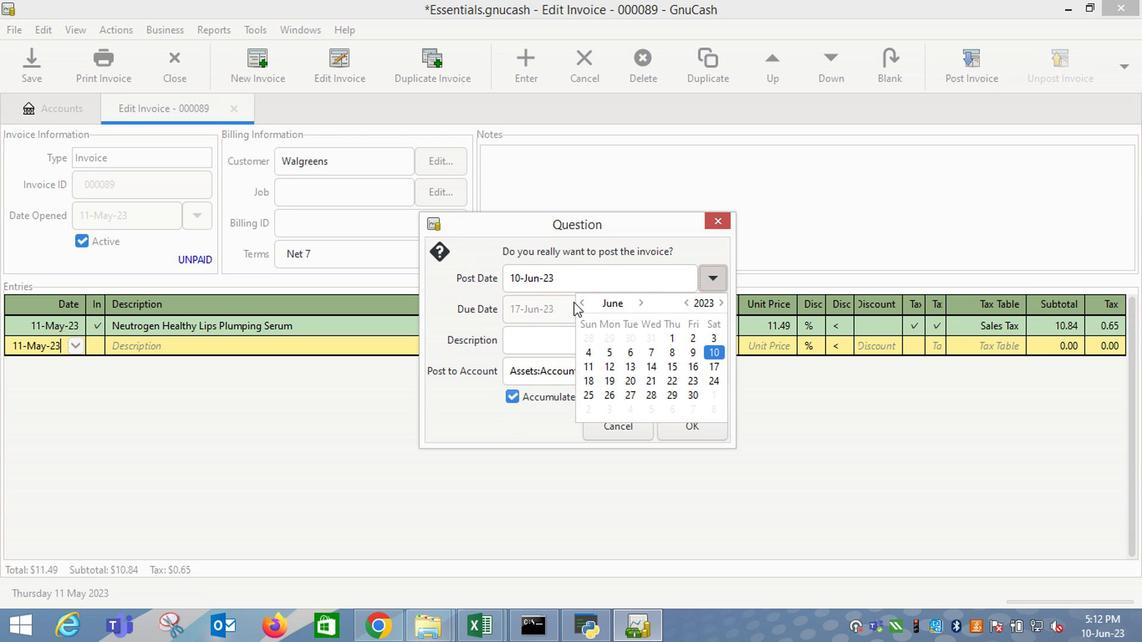 
Action: Mouse pressed left at (584, 308)
Screenshot: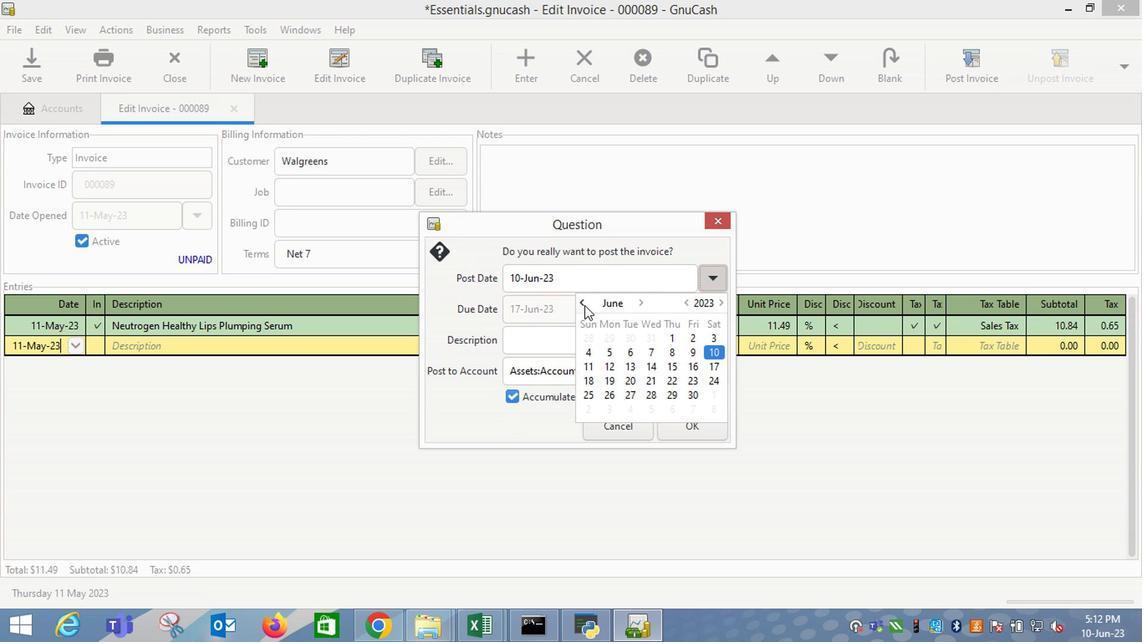 
Action: Mouse moved to (674, 355)
Screenshot: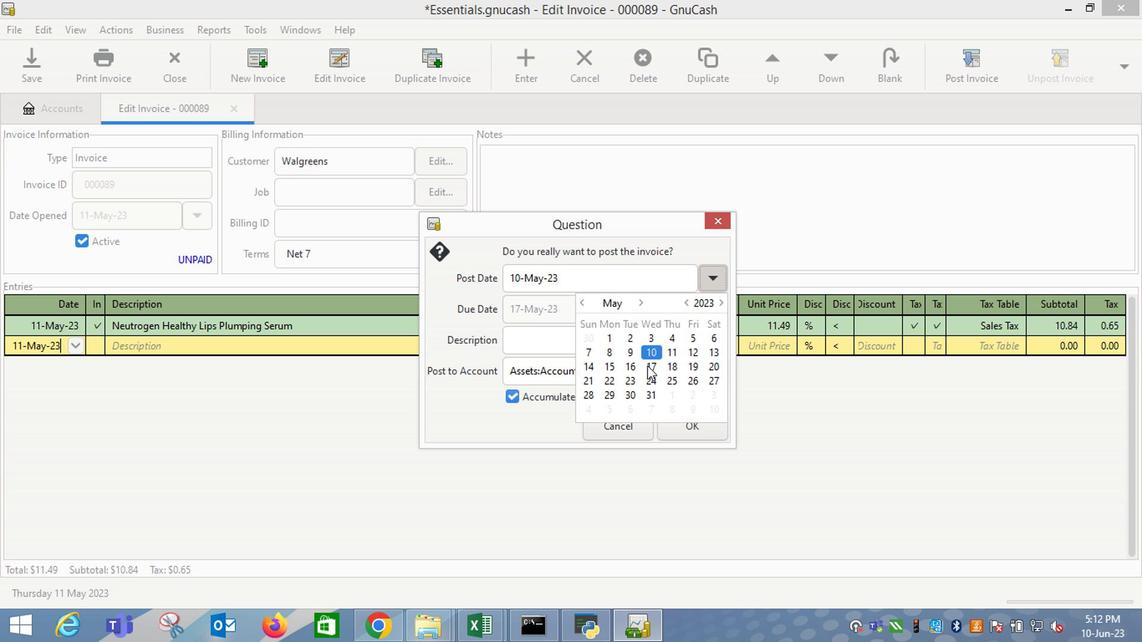 
Action: Mouse pressed left at (674, 355)
Screenshot: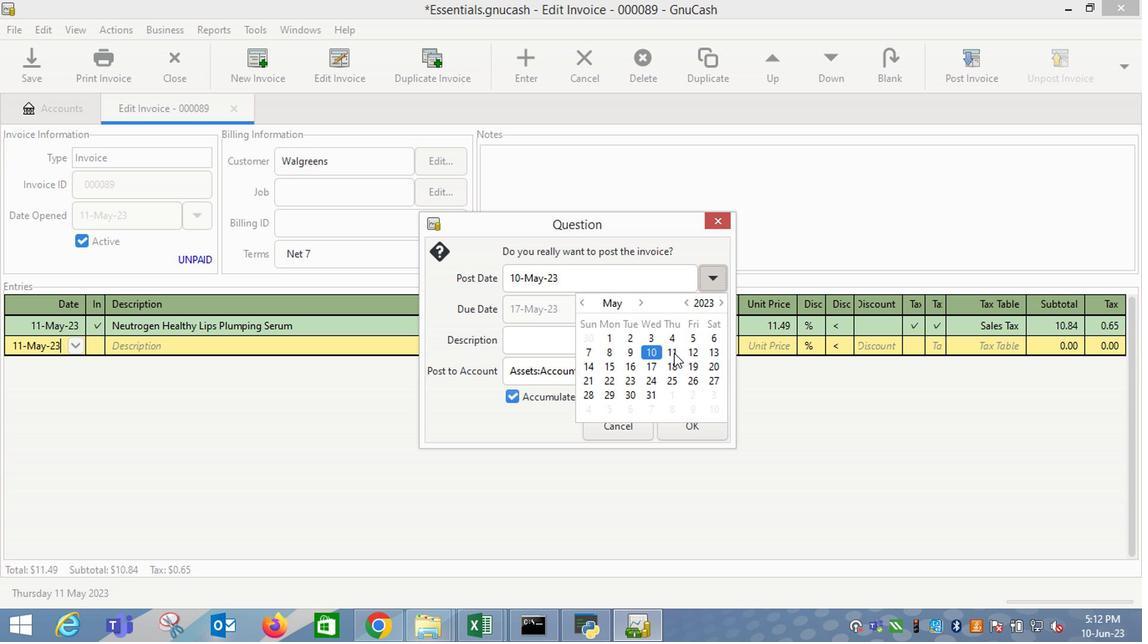 
Action: Mouse moved to (529, 414)
Screenshot: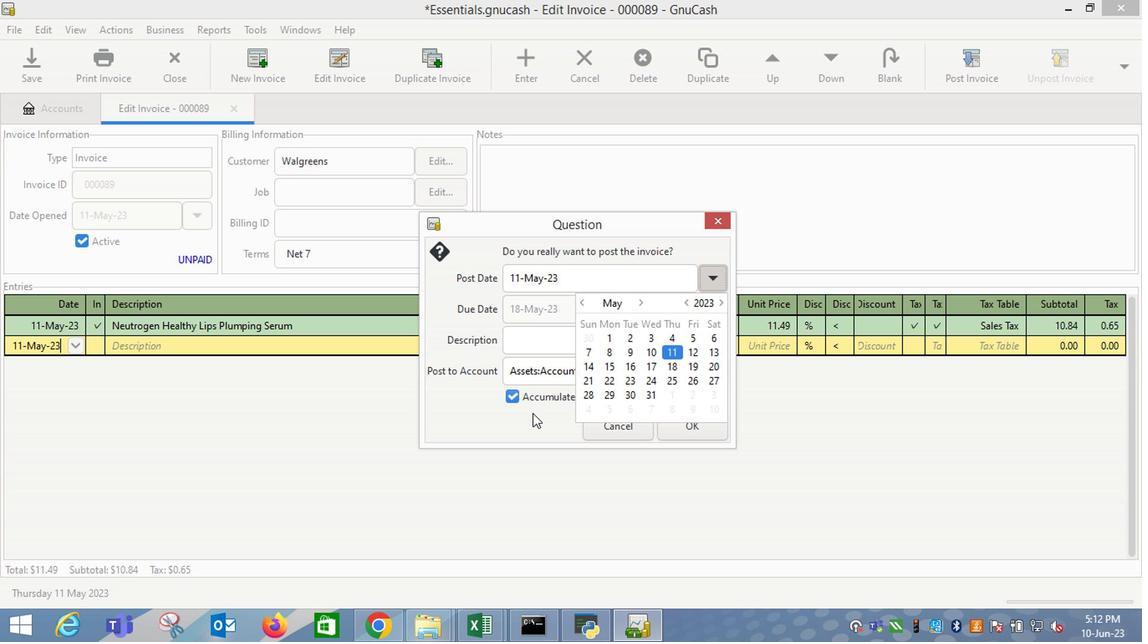 
Action: Mouse pressed left at (529, 414)
Screenshot: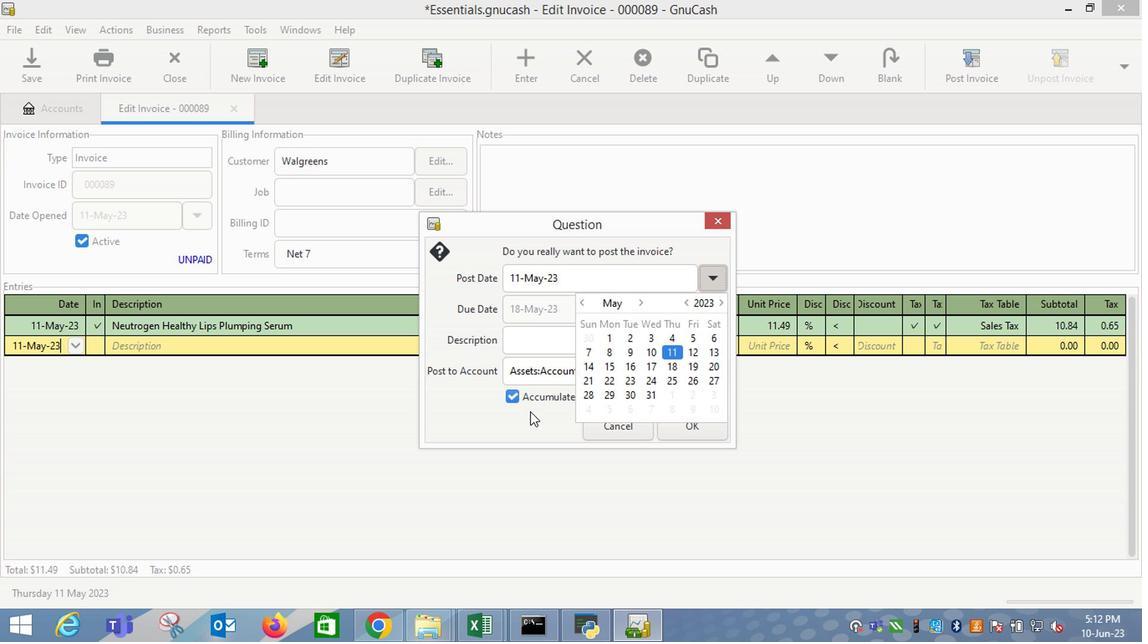 
Action: Mouse moved to (680, 426)
Screenshot: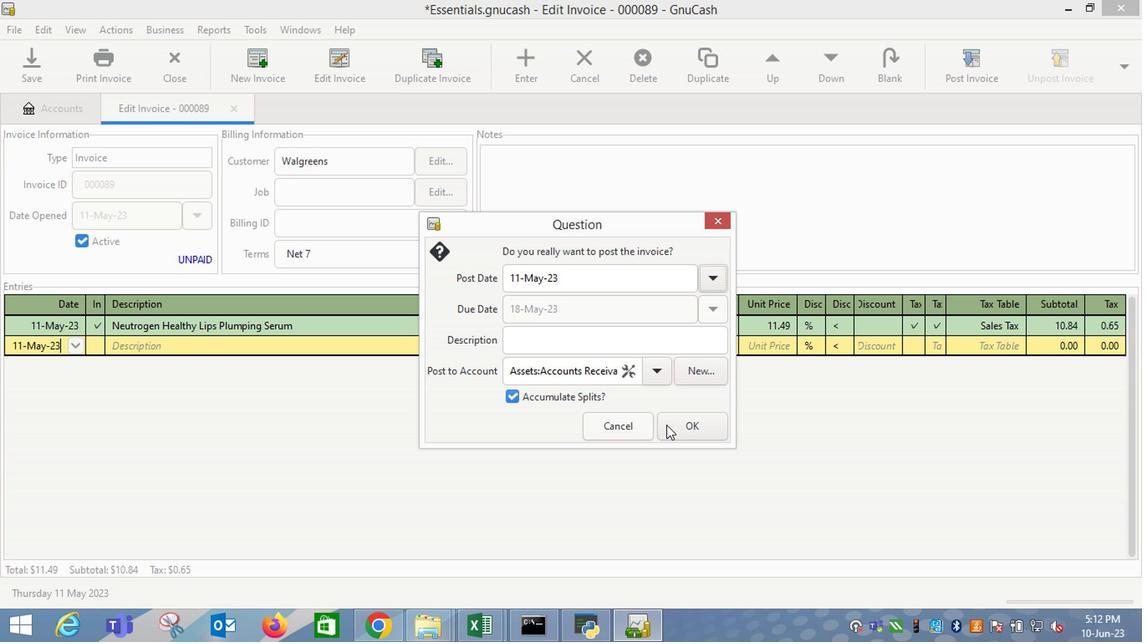 
Action: Mouse pressed left at (680, 426)
Screenshot: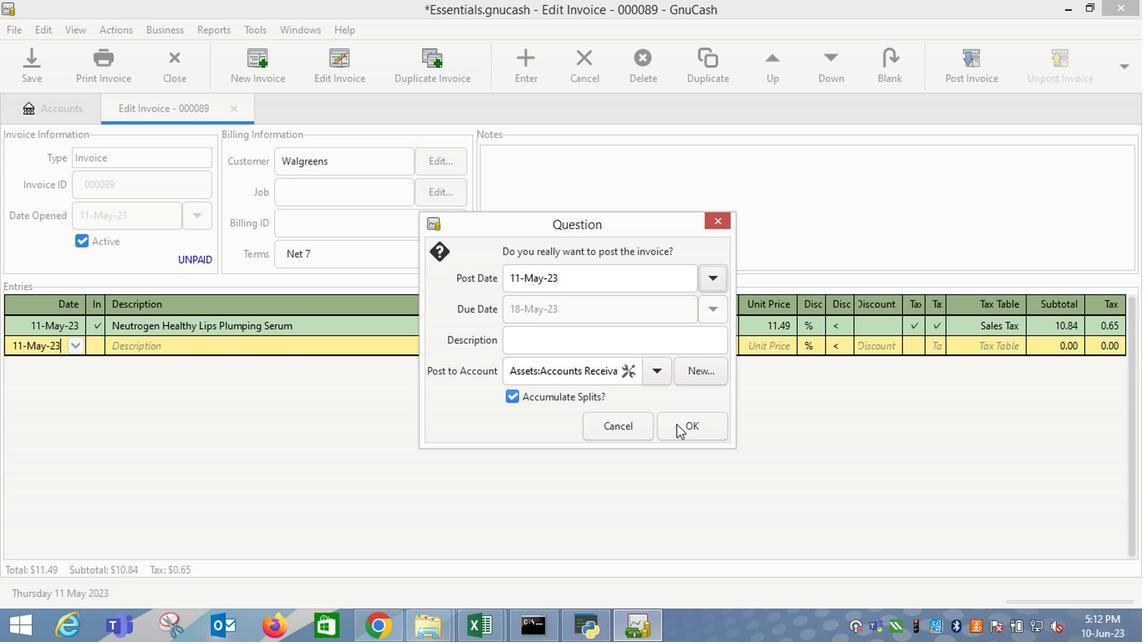 
Action: Mouse moved to (1070, 75)
Screenshot: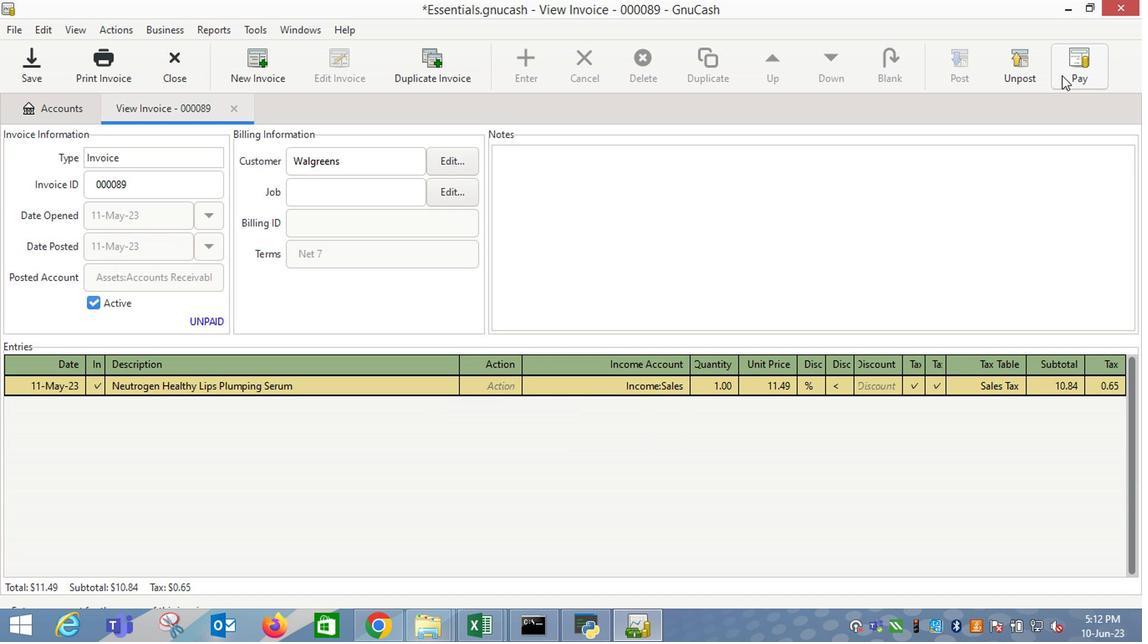 
Action: Mouse pressed left at (1070, 75)
Screenshot: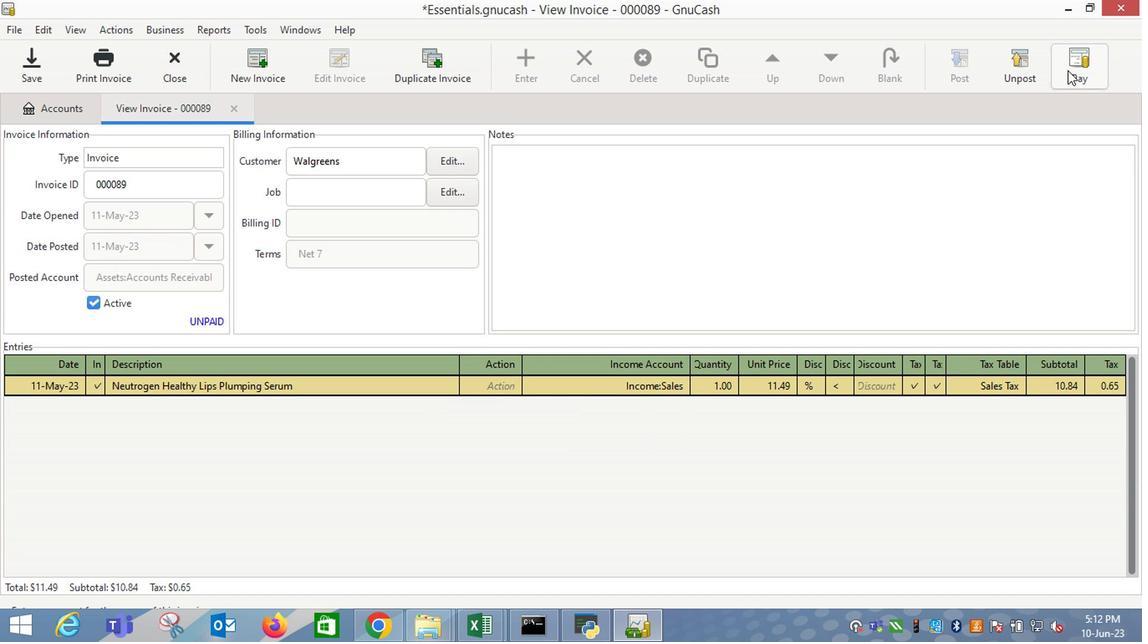 
Action: Mouse moved to (514, 340)
Screenshot: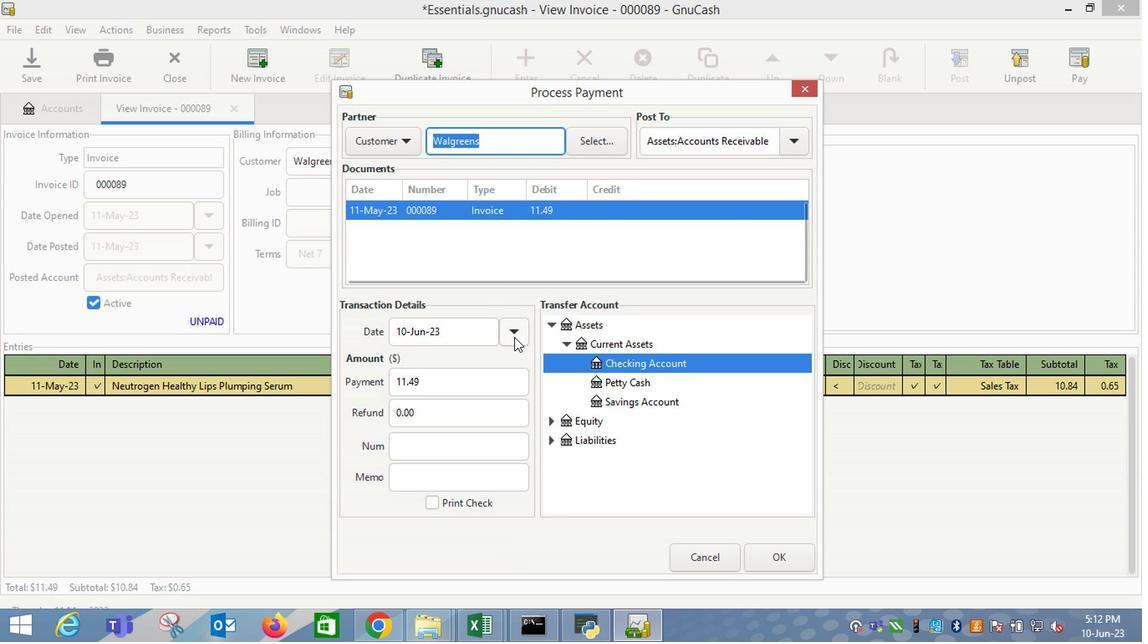 
Action: Mouse pressed left at (514, 340)
Screenshot: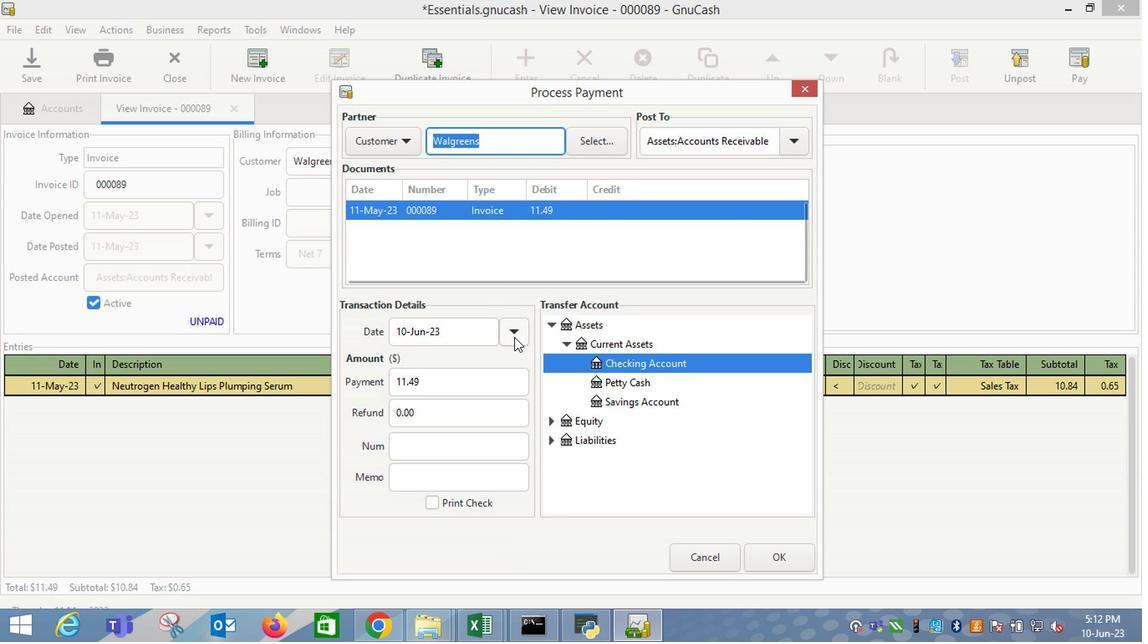 
Action: Mouse moved to (380, 359)
Screenshot: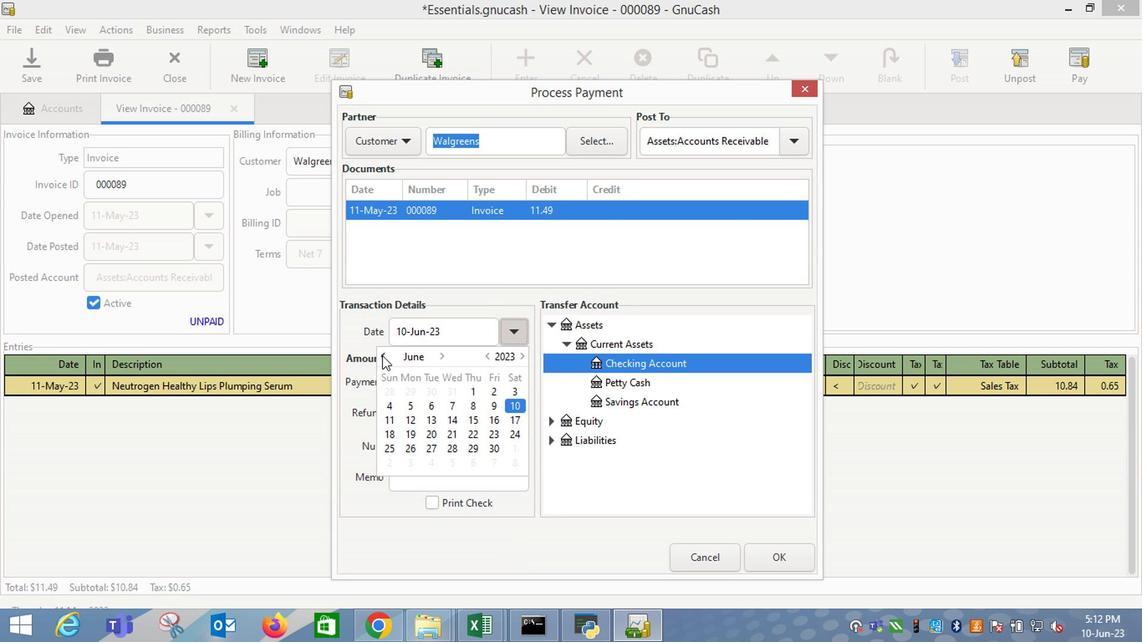 
Action: Mouse pressed left at (380, 359)
Screenshot: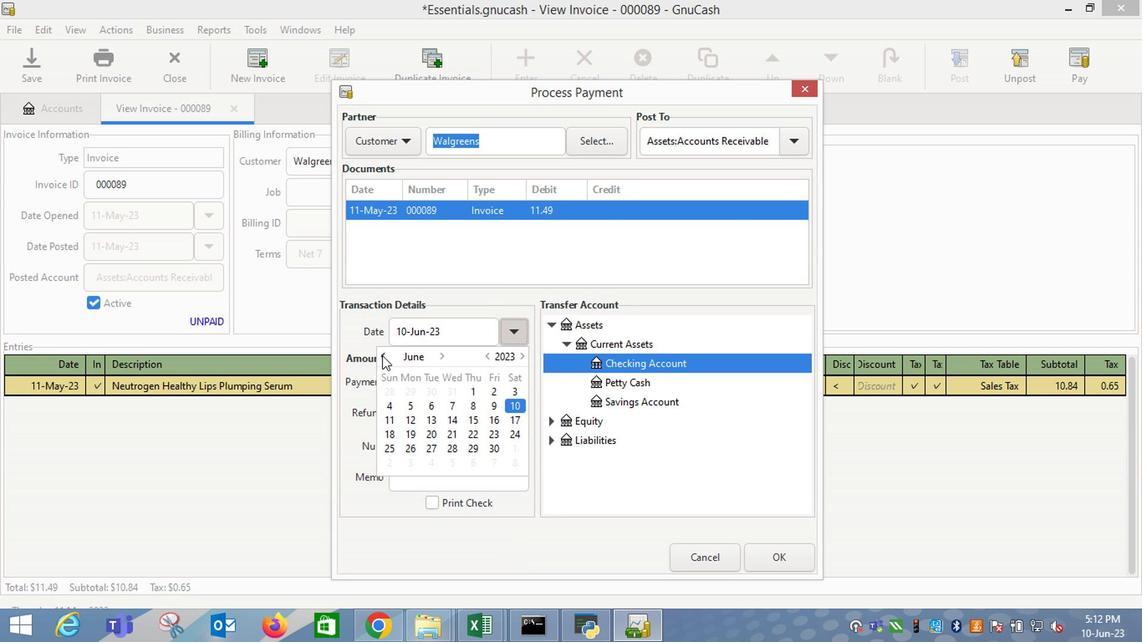 
Action: Mouse moved to (453, 424)
Screenshot: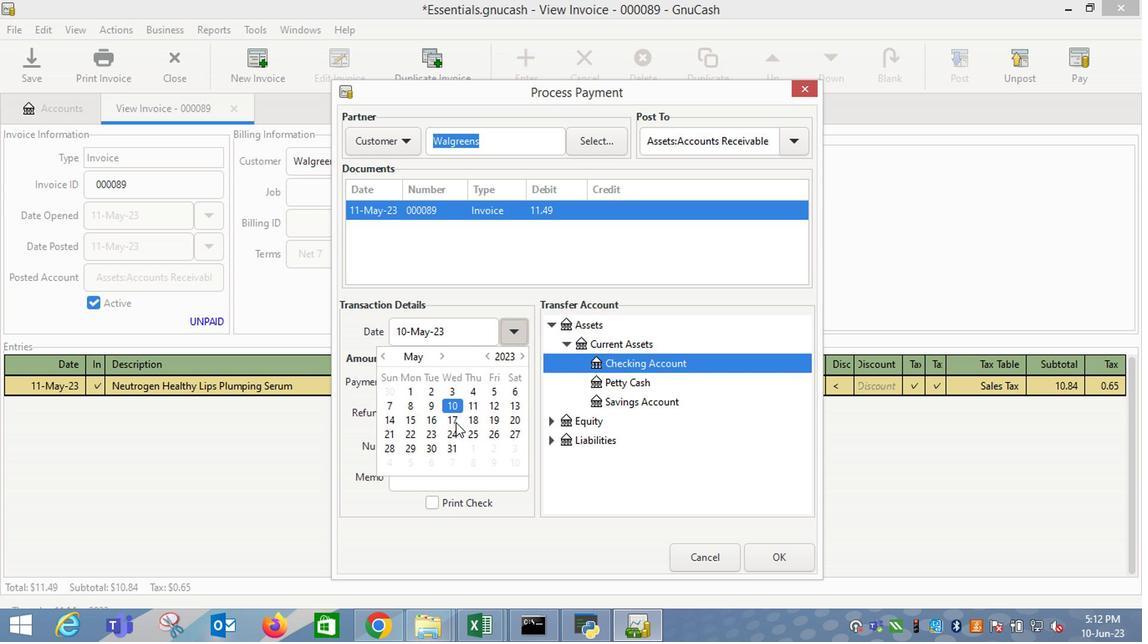 
Action: Mouse pressed left at (453, 424)
Screenshot: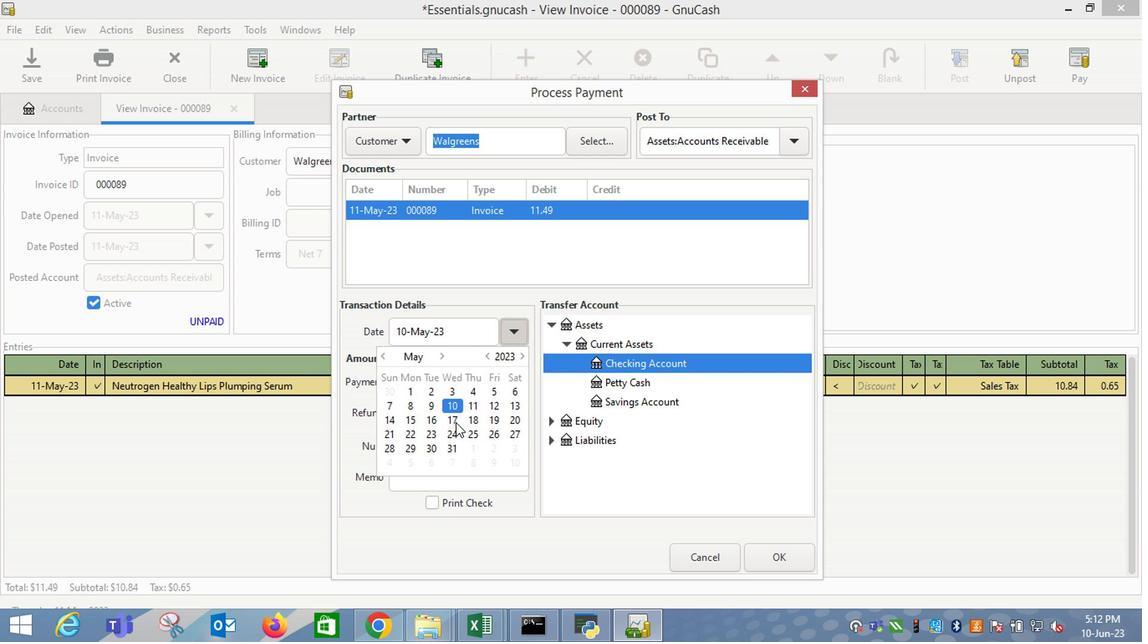 
Action: Mouse moved to (589, 469)
Screenshot: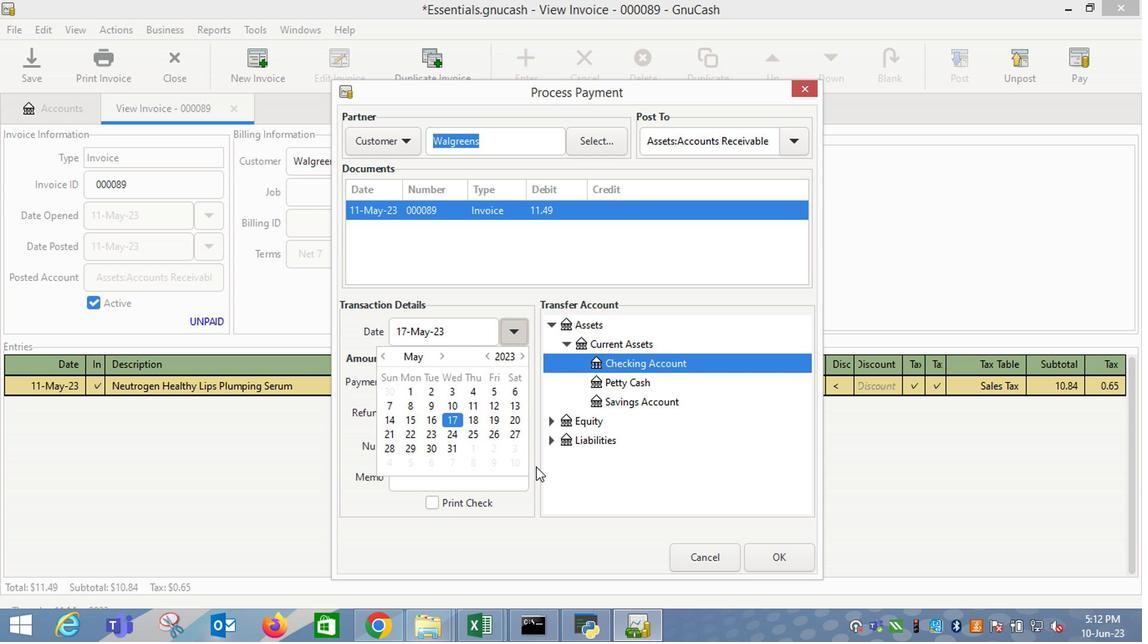 
Action: Mouse pressed left at (589, 469)
Screenshot: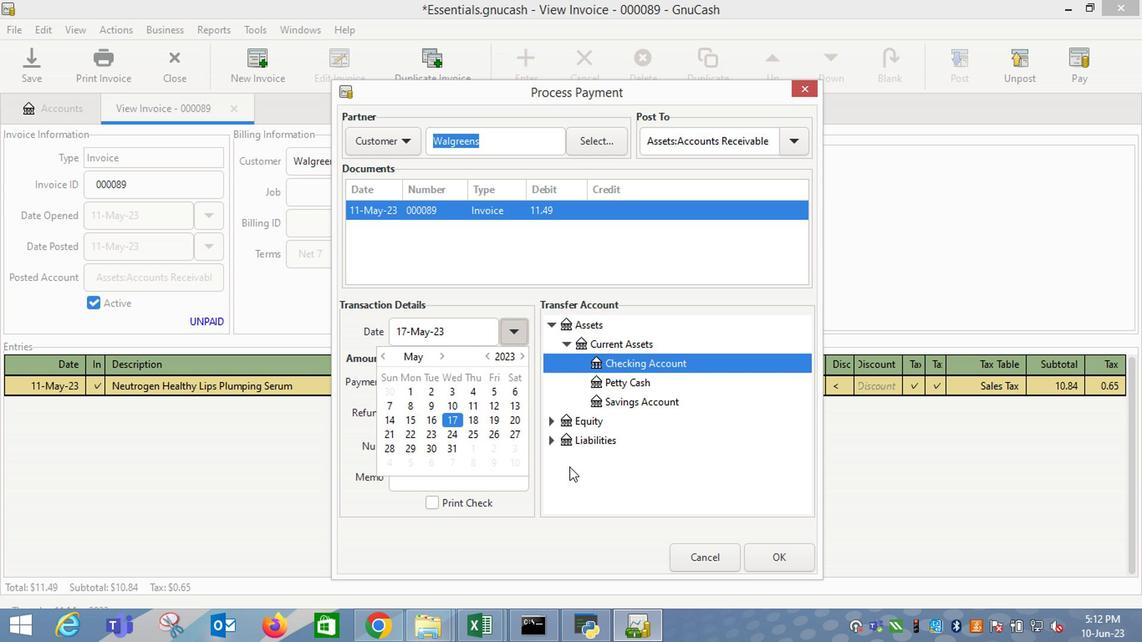 
Action: Mouse moved to (788, 551)
Screenshot: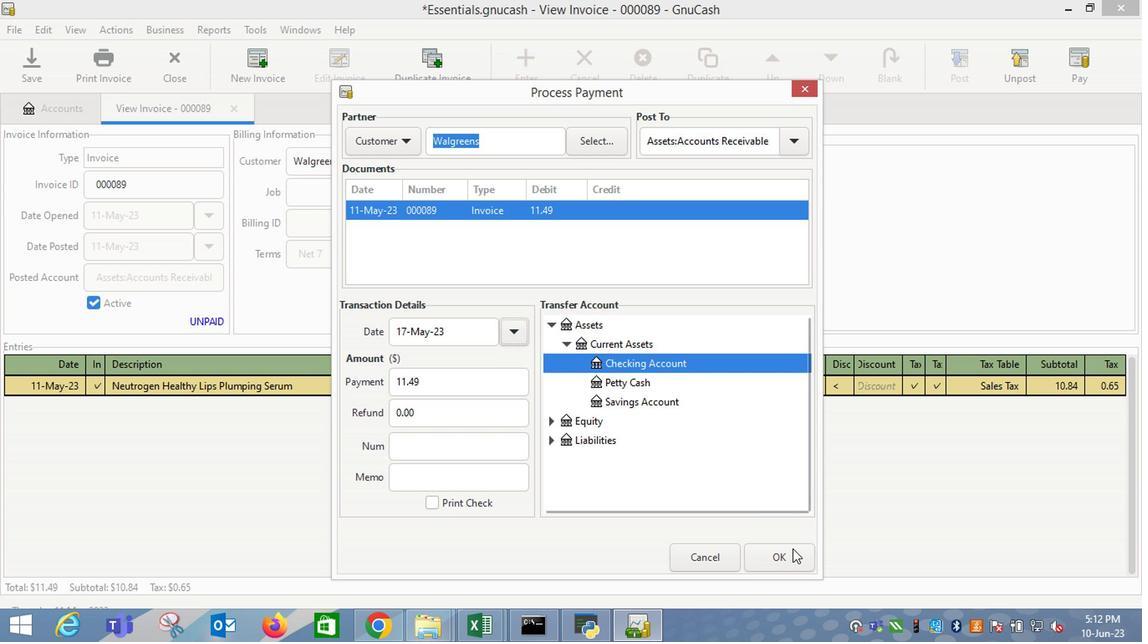
Action: Mouse pressed left at (788, 551)
Screenshot: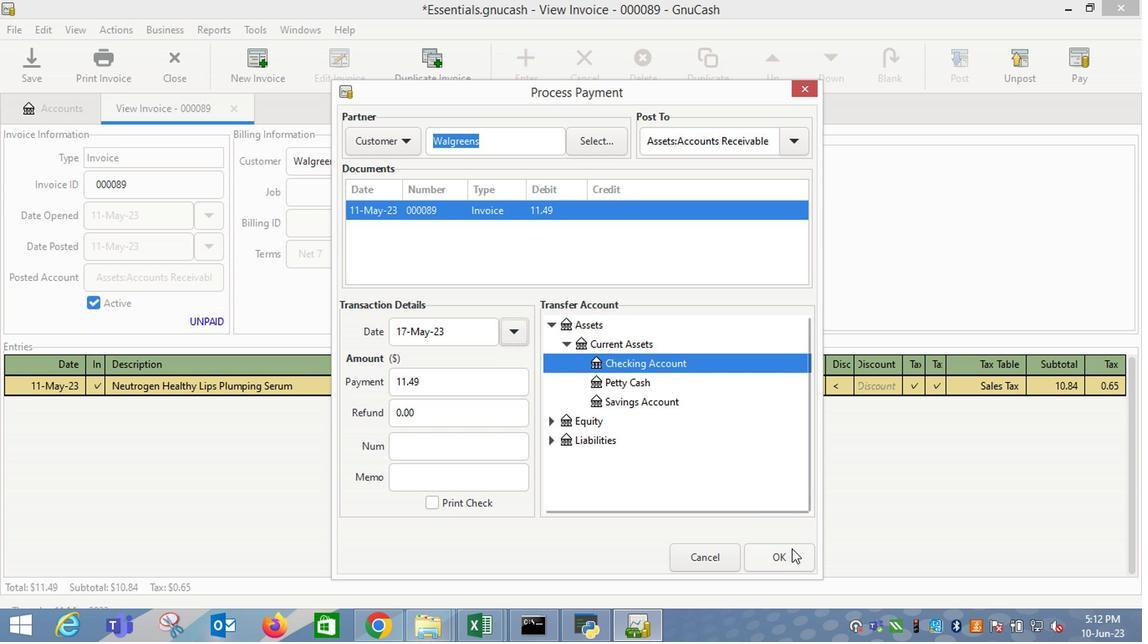 
Action: Mouse moved to (113, 67)
Screenshot: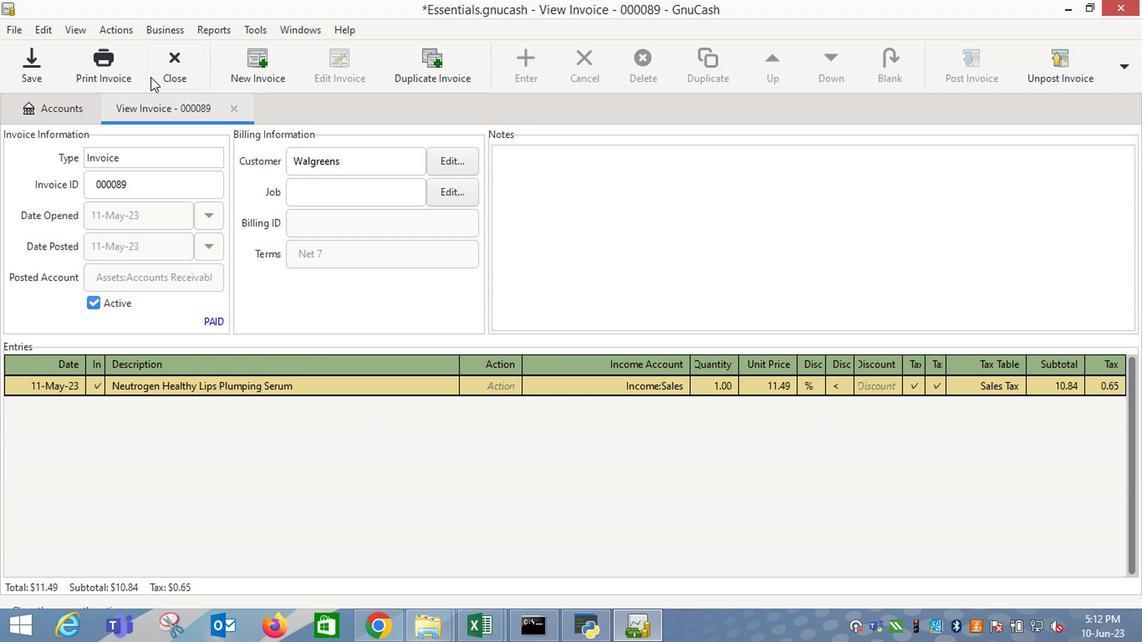 
Action: Mouse pressed left at (113, 67)
Screenshot: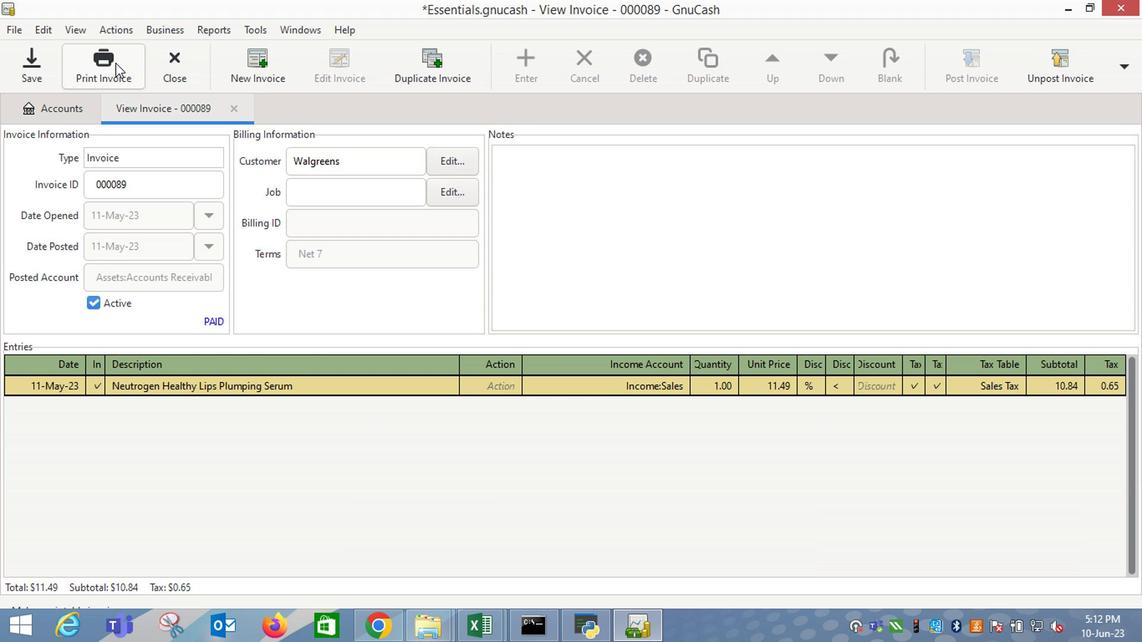 
Action: Mouse moved to (310, 202)
Screenshot: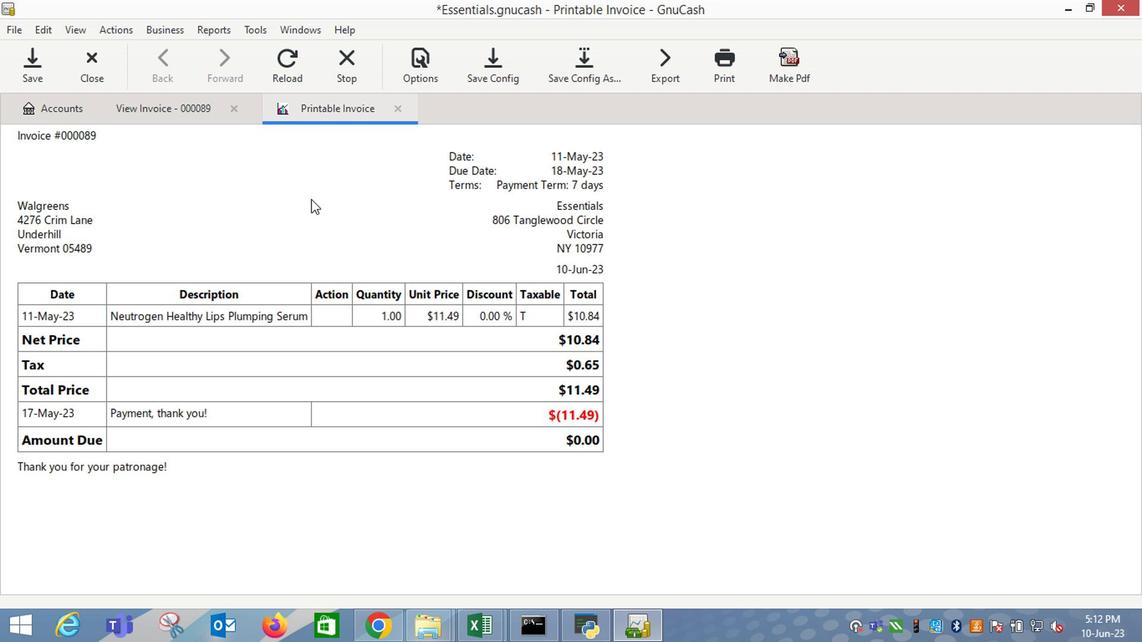 
